 Task: Create new contact,   with mail id: 'EvelynWhite35@brooklynbotanic.org', first name: 'Evelyn', Last name: 'White', Job Title: Customer Service Representative, Phone number (305) 555-5678. Change life cycle stage to  'Lead' and lead status to 'New'. Add new company to the associated contact: www.fleetship.com
 . Logged in from softage.5@softage.net
Action: Mouse moved to (77, 62)
Screenshot: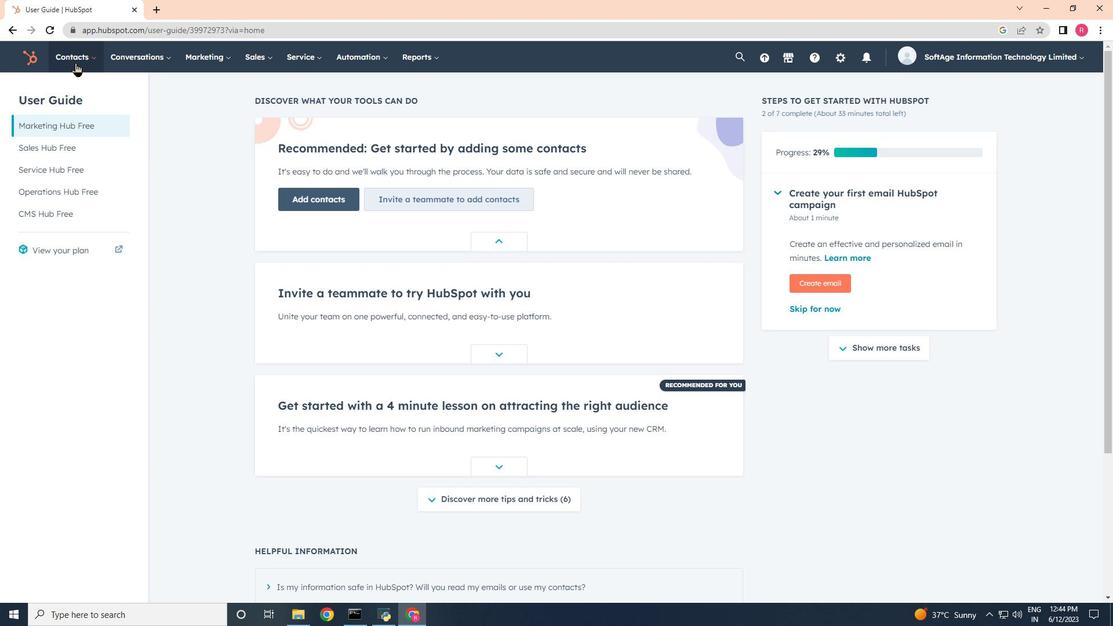 
Action: Mouse pressed left at (77, 62)
Screenshot: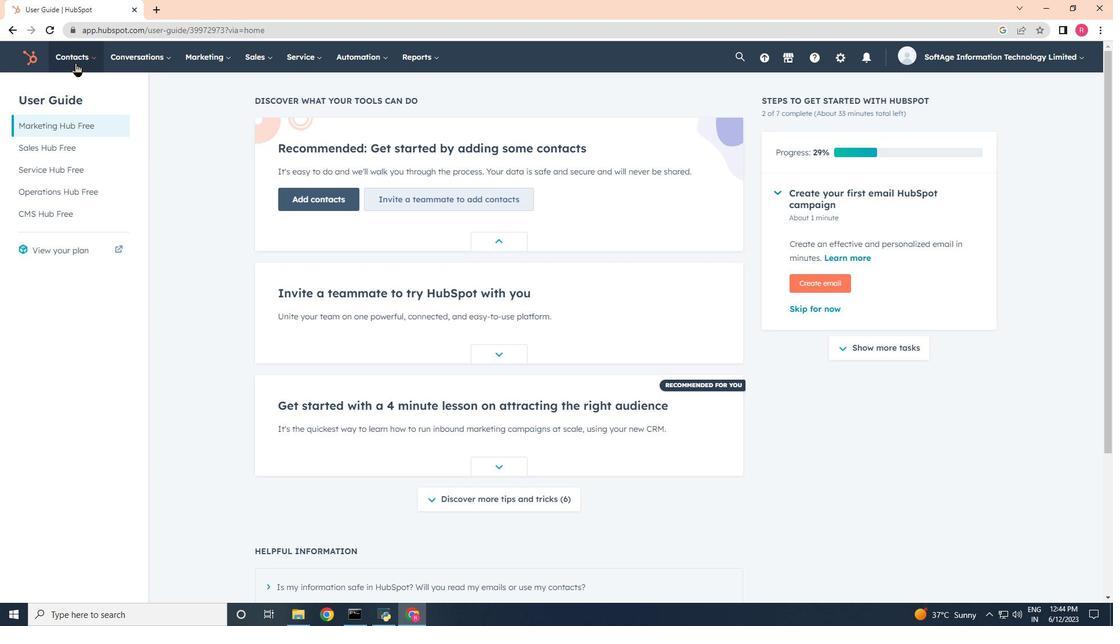 
Action: Mouse moved to (117, 96)
Screenshot: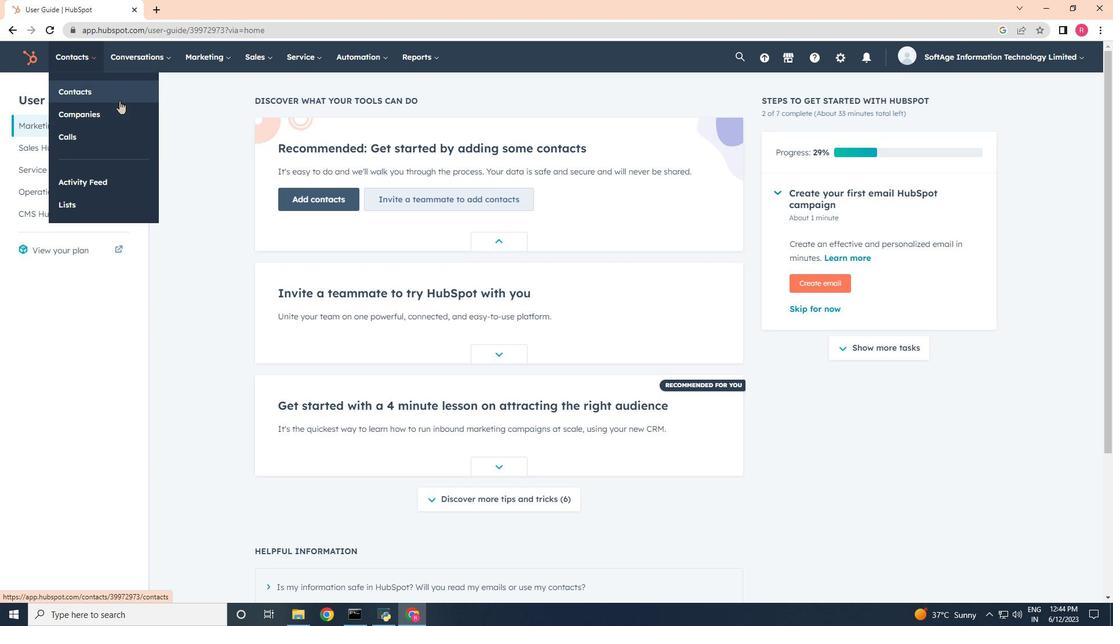 
Action: Mouse pressed left at (117, 96)
Screenshot: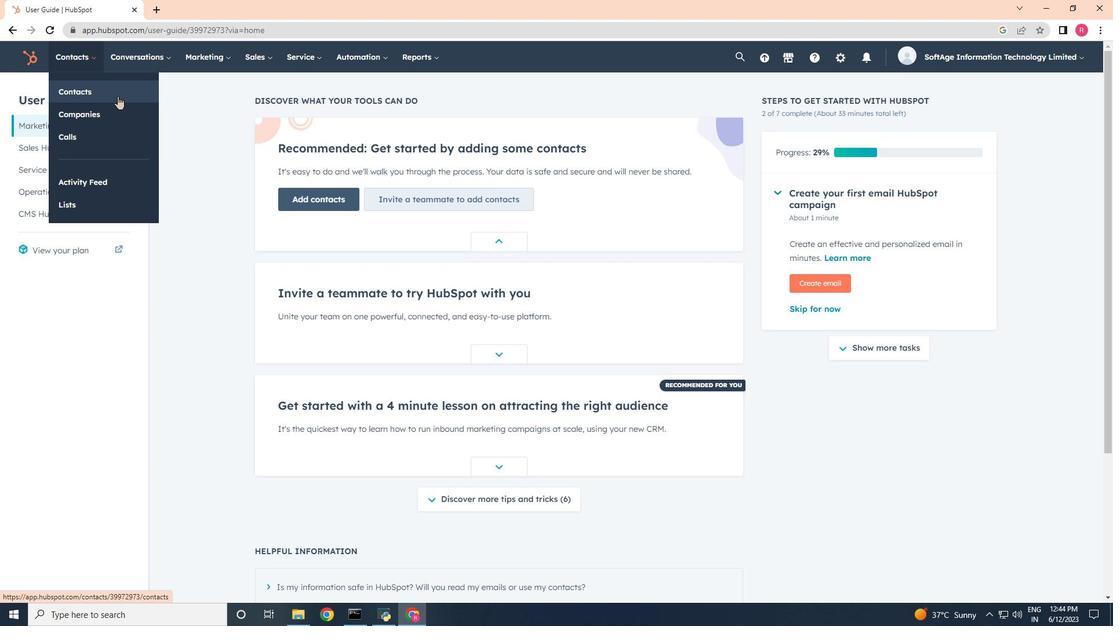 
Action: Mouse moved to (1050, 101)
Screenshot: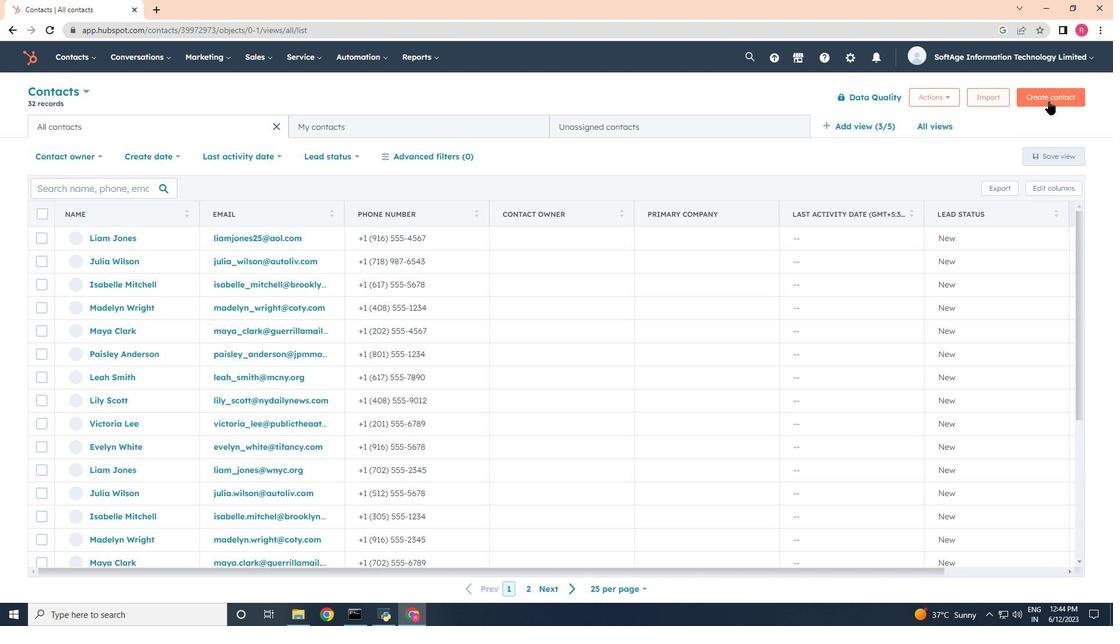 
Action: Mouse pressed left at (1050, 101)
Screenshot: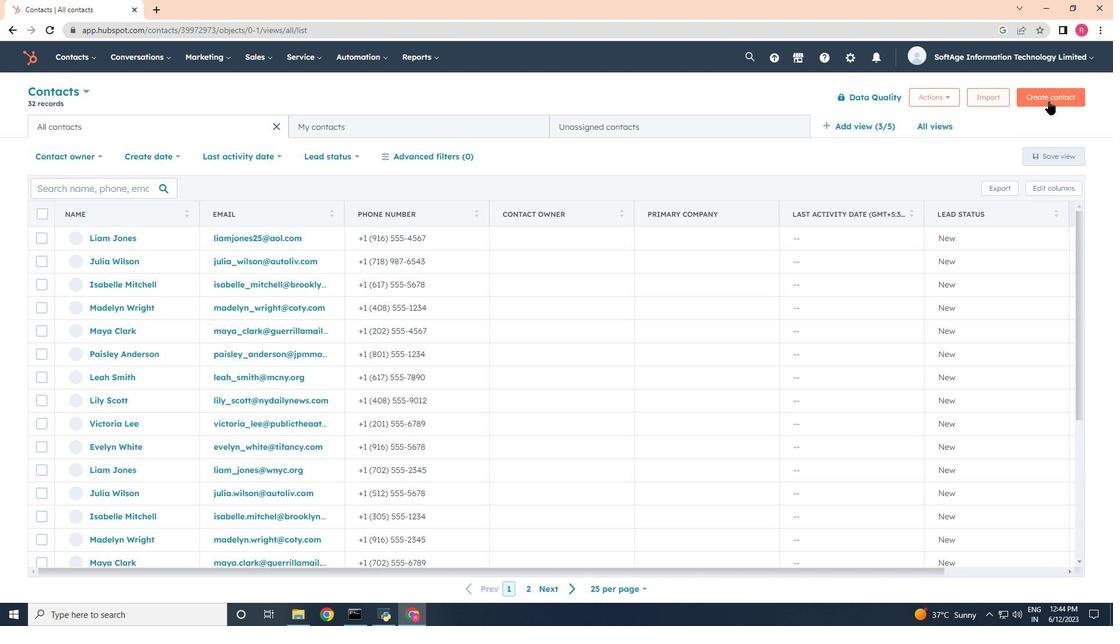 
Action: Mouse moved to (811, 156)
Screenshot: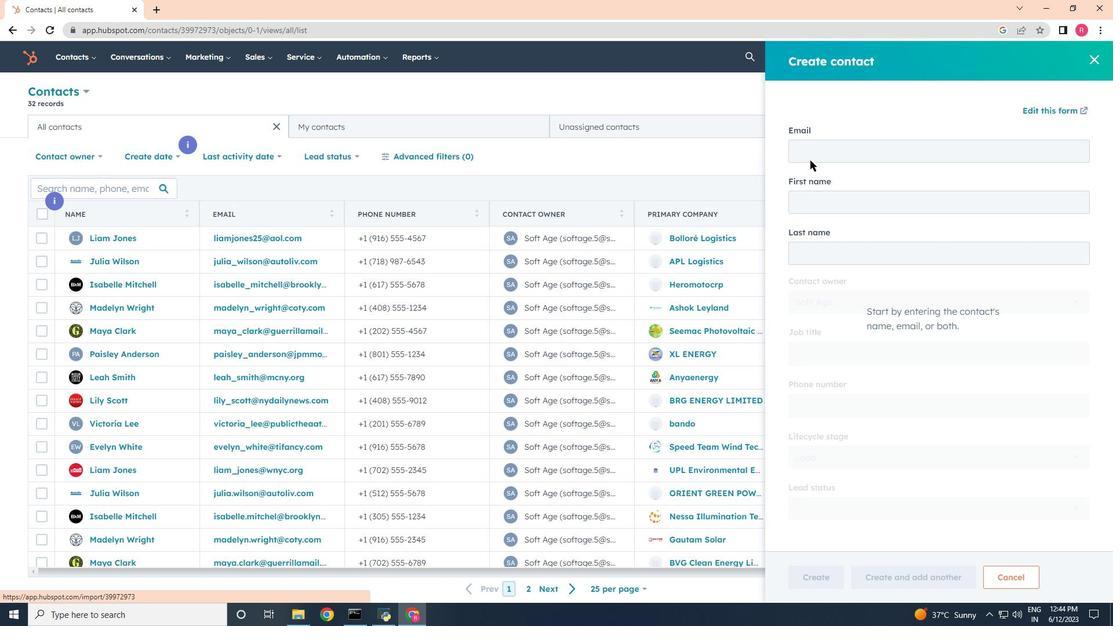 
Action: Mouse pressed left at (811, 156)
Screenshot: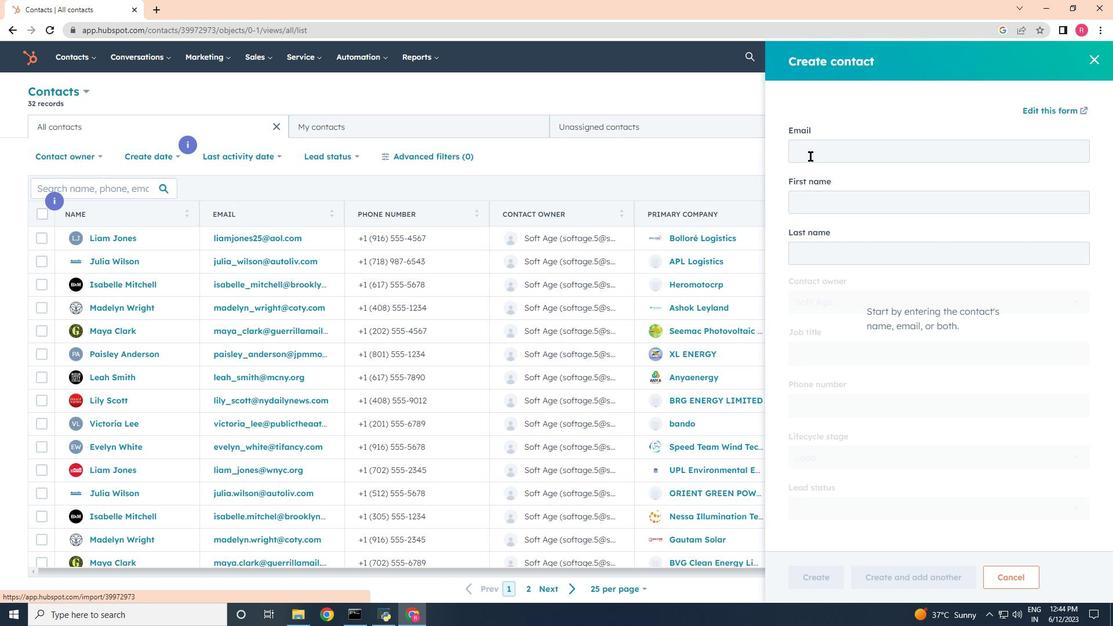 
Action: Key pressed <Key.shift><Key.shift><Key.shift>Evelyn<Key.shift><Key.shift><Key.shift><Key.shift><Key.shift><Key.shift><Key.shift>White35<Key.shift>@brool<Key.backspace>klynbotanic.org
Screenshot: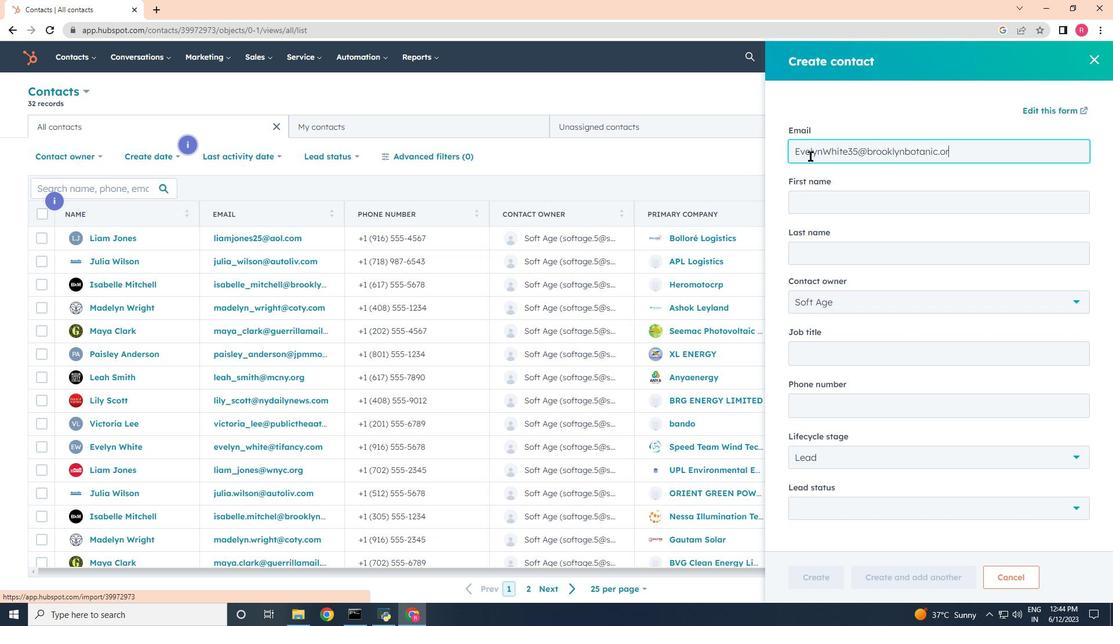 
Action: Mouse moved to (817, 204)
Screenshot: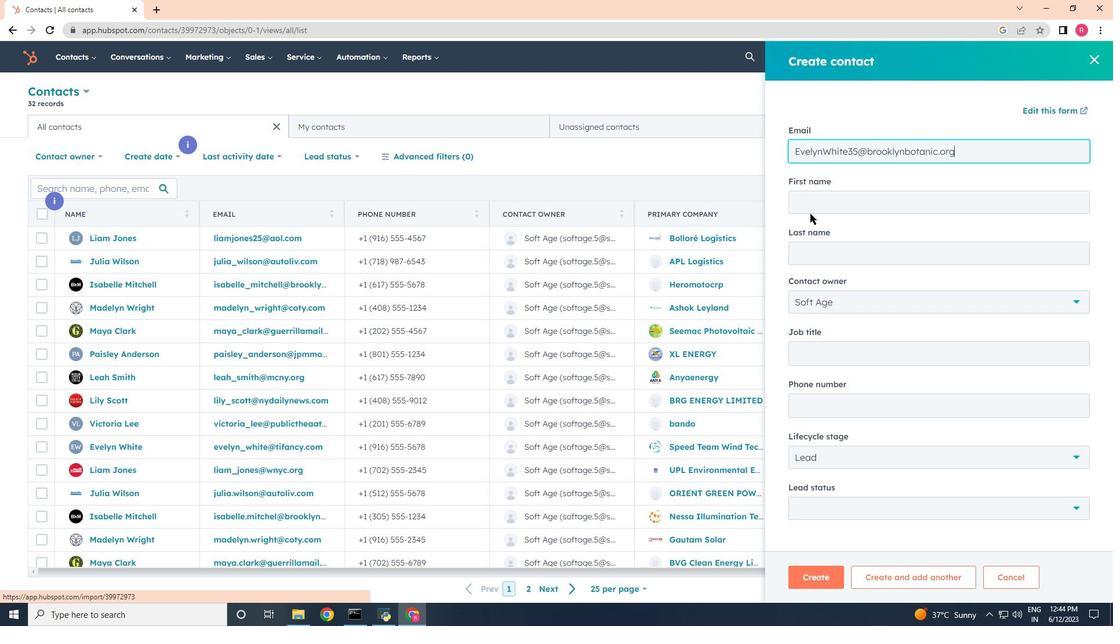 
Action: Mouse pressed left at (817, 204)
Screenshot: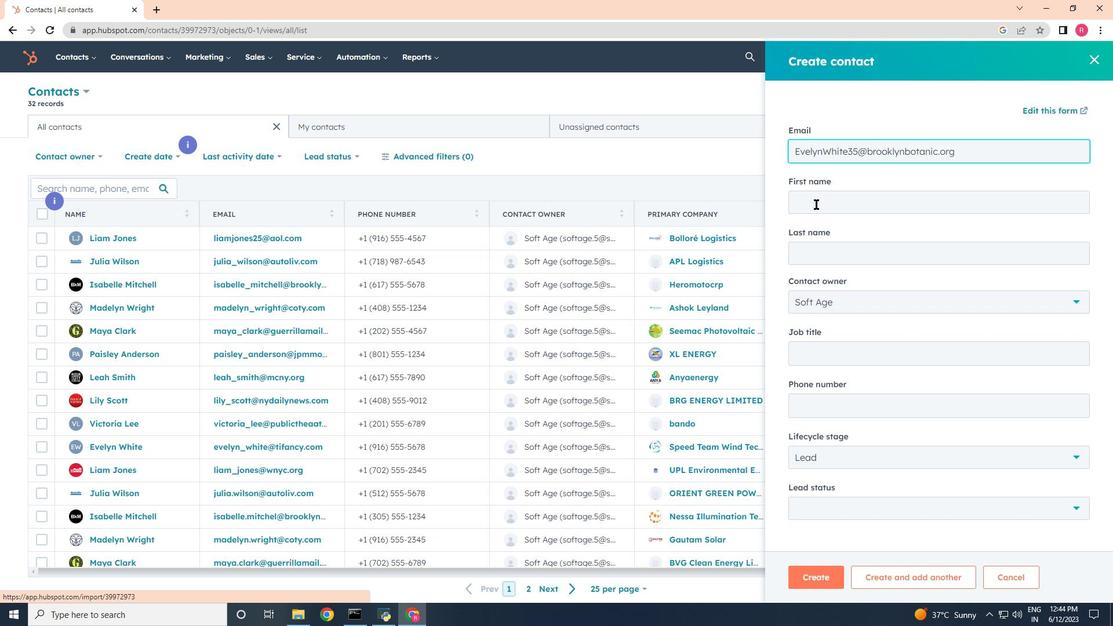 
Action: Key pressed <Key.shift>Evr<Key.backspace>elyn<Key.tab><Key.shift>White<Key.tab><Key.tab><Key.shift>Customer<Key.space><Key.shift>Service
Screenshot: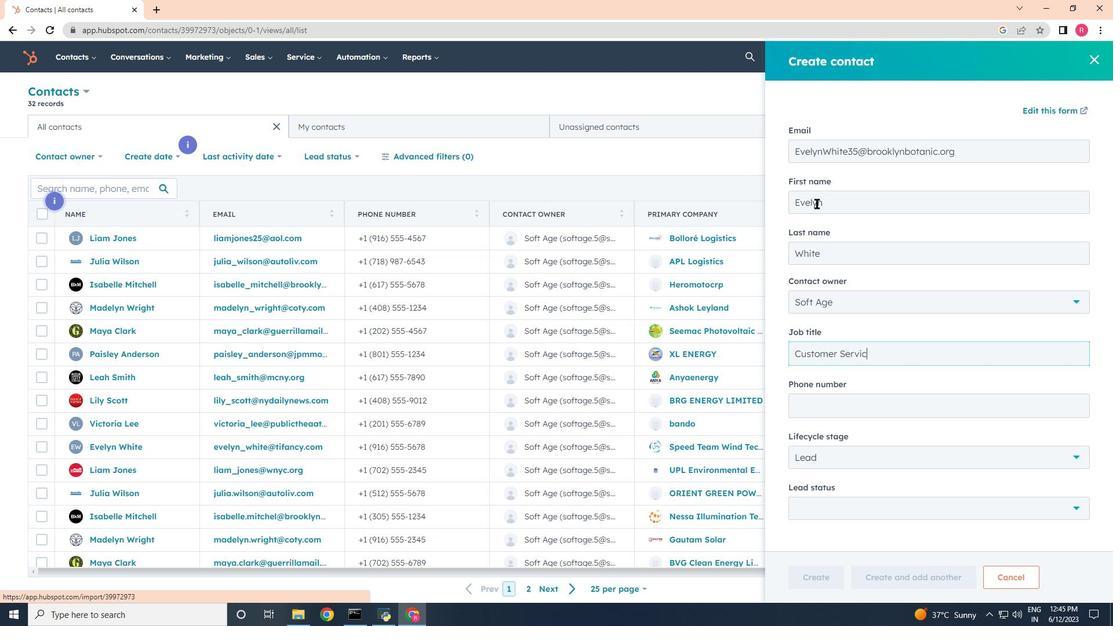 
Action: Mouse moved to (881, 407)
Screenshot: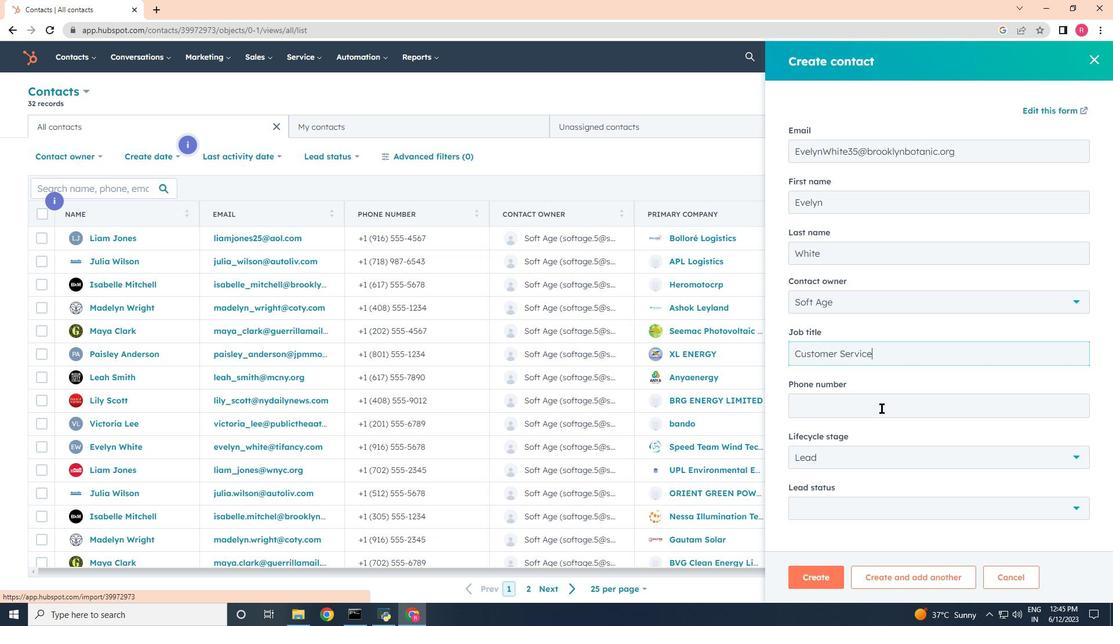 
Action: Mouse pressed left at (881, 407)
Screenshot: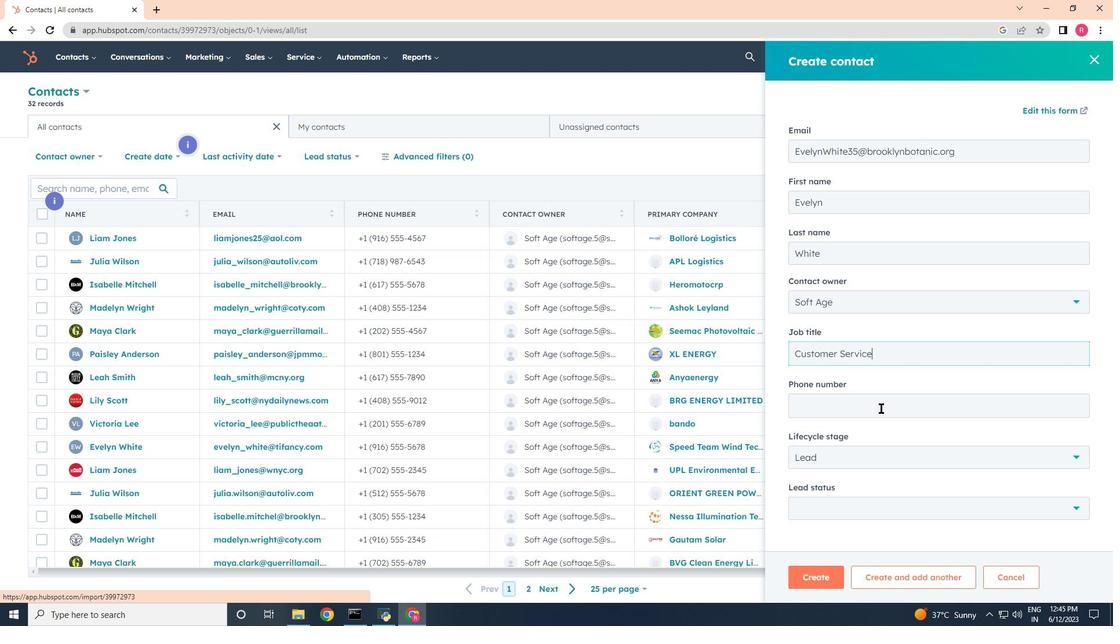 
Action: Key pressed 3055555678
Screenshot: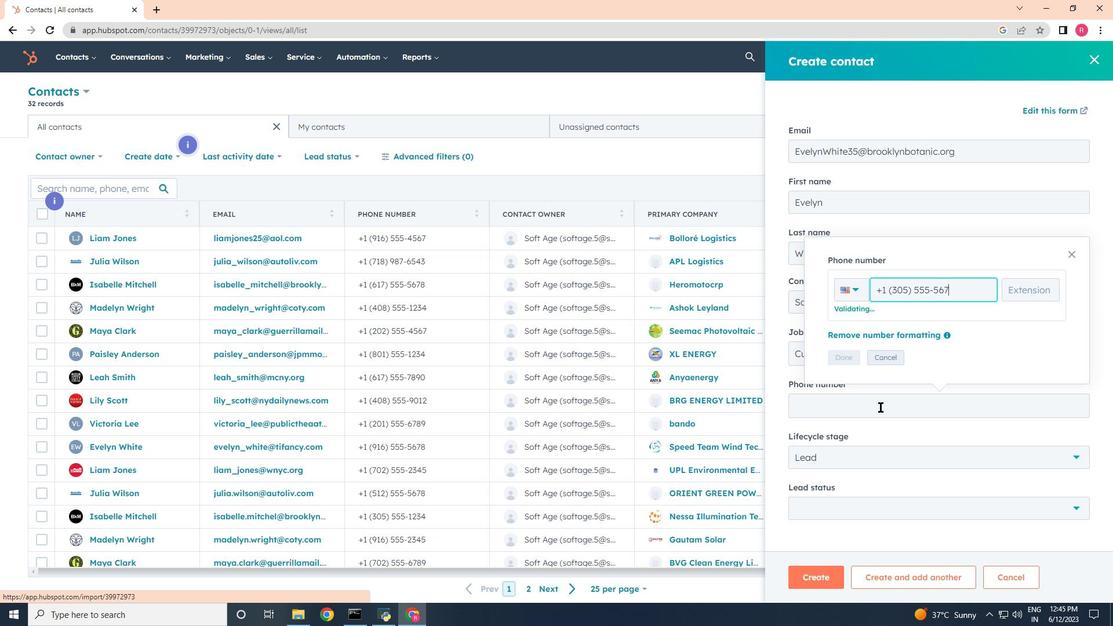 
Action: Mouse moved to (837, 366)
Screenshot: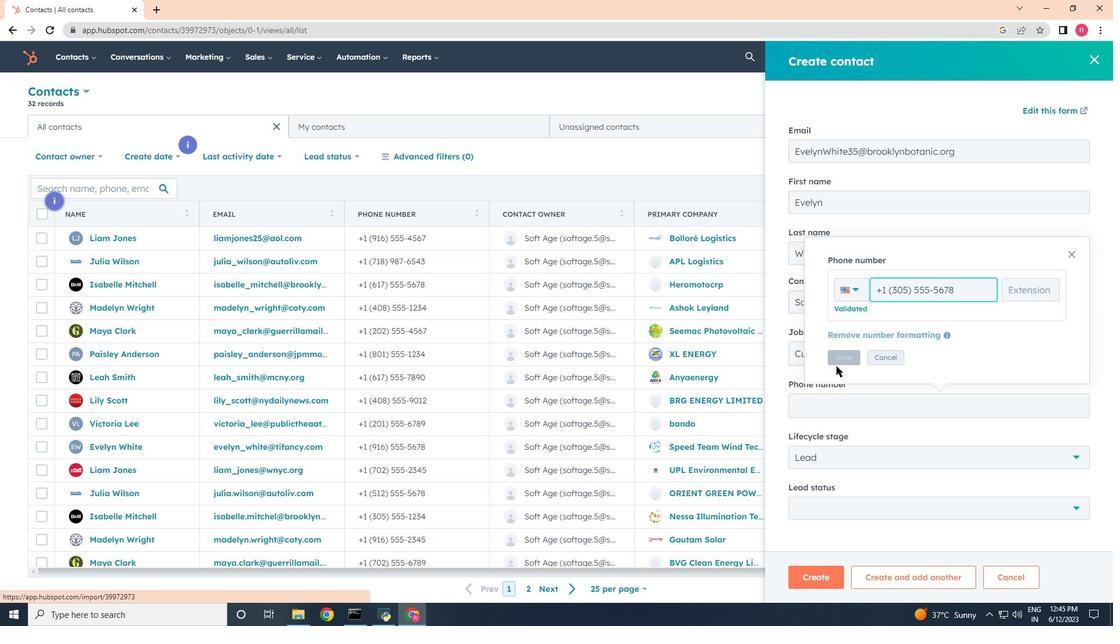 
Action: Mouse pressed left at (837, 366)
Screenshot: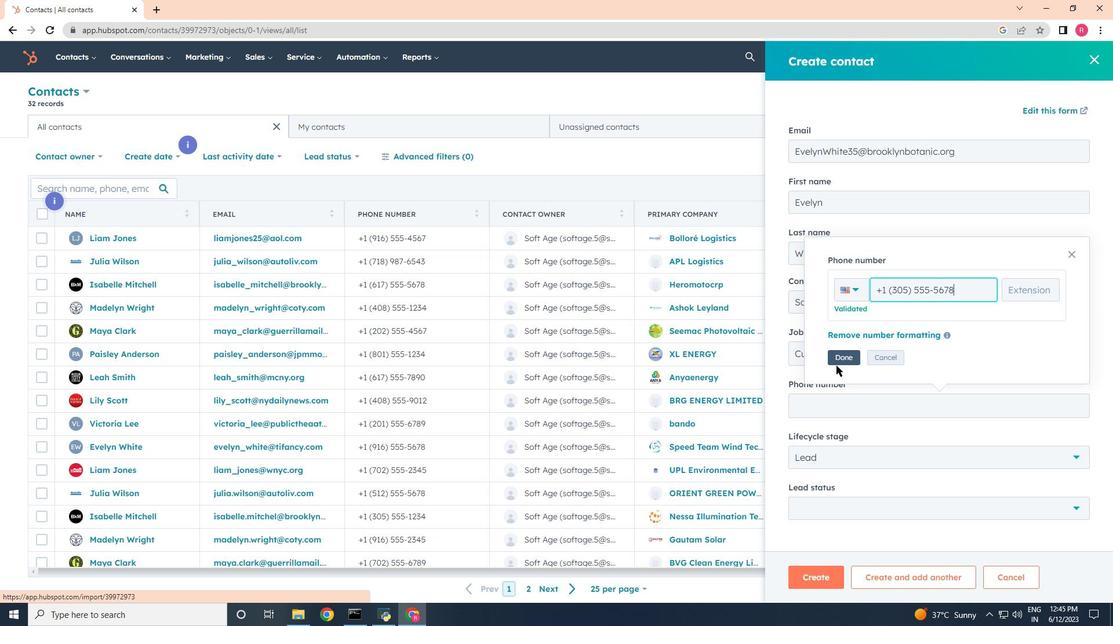 
Action: Mouse moved to (845, 359)
Screenshot: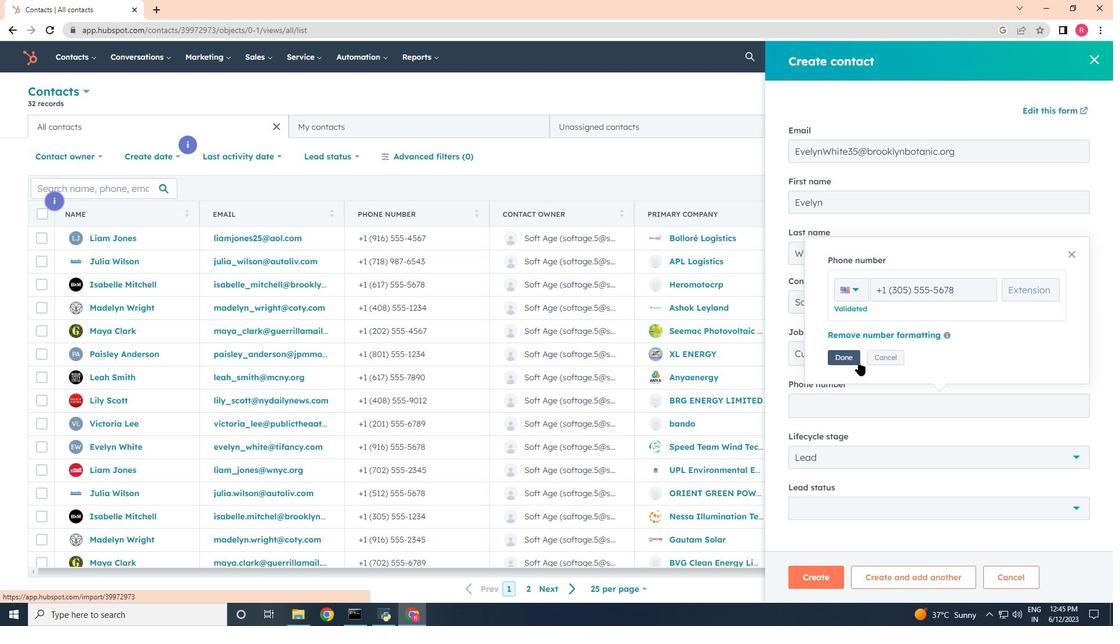 
Action: Mouse pressed left at (845, 359)
Screenshot: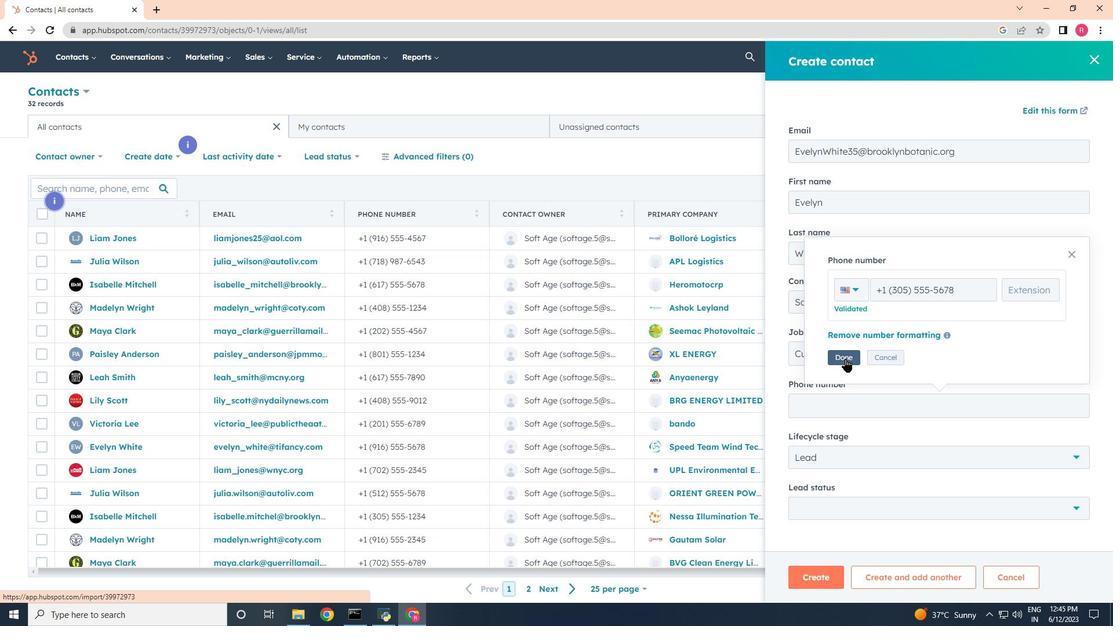 
Action: Mouse moved to (836, 458)
Screenshot: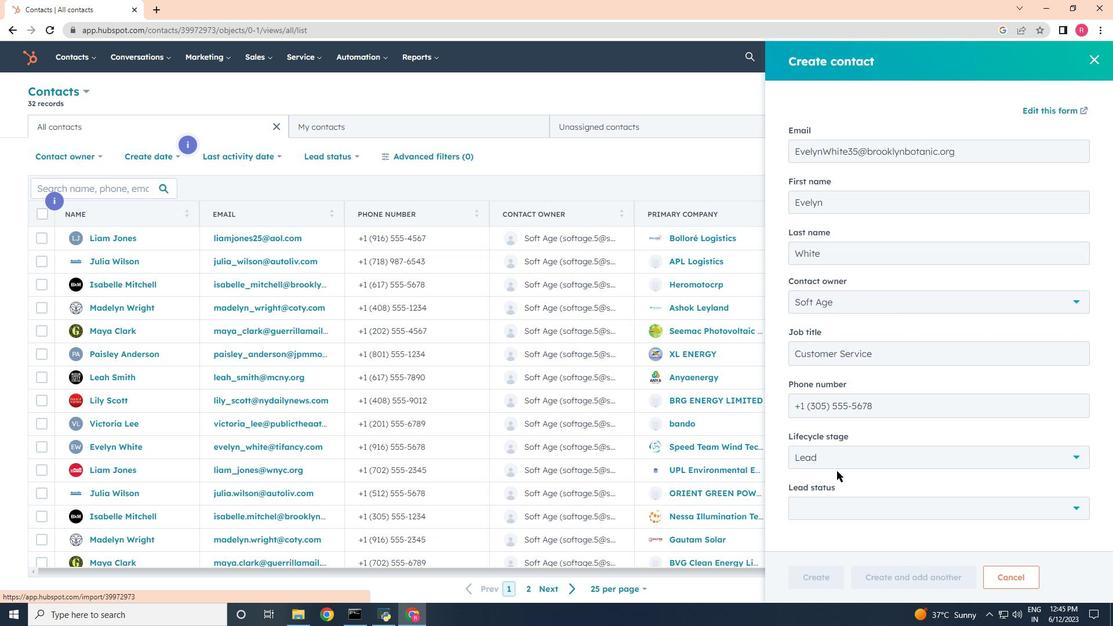 
Action: Mouse pressed left at (836, 458)
Screenshot: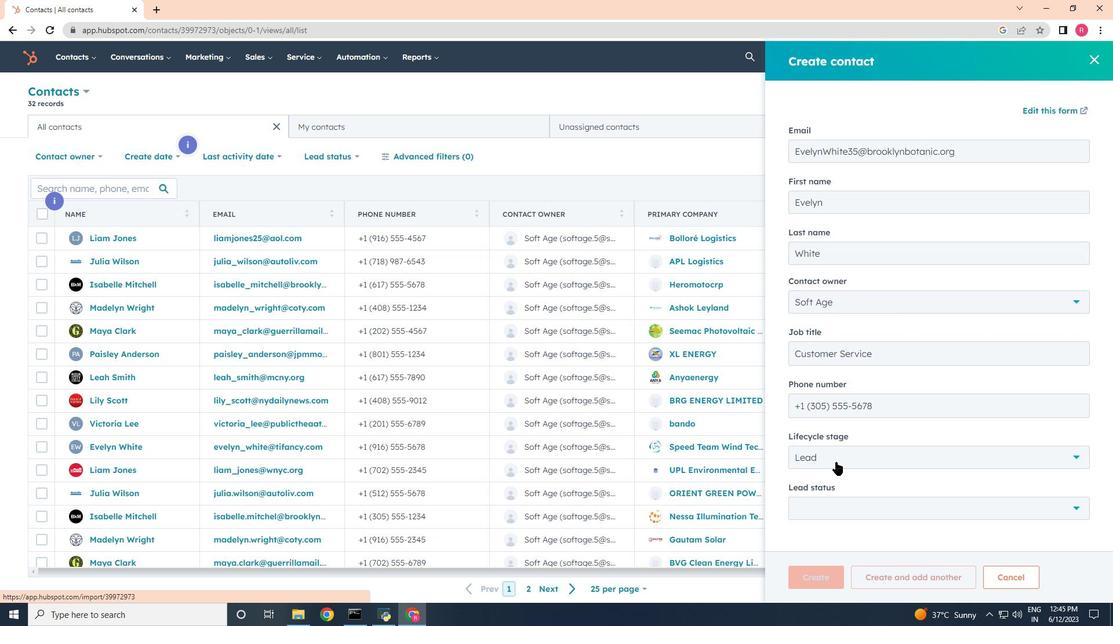 
Action: Mouse moved to (822, 352)
Screenshot: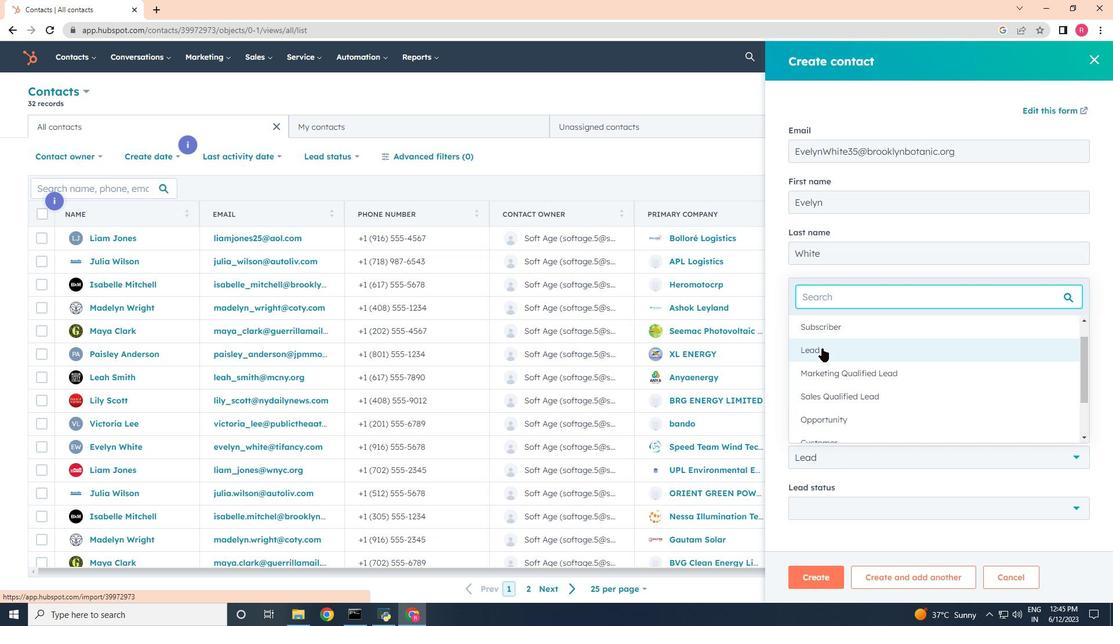 
Action: Mouse pressed left at (822, 352)
Screenshot: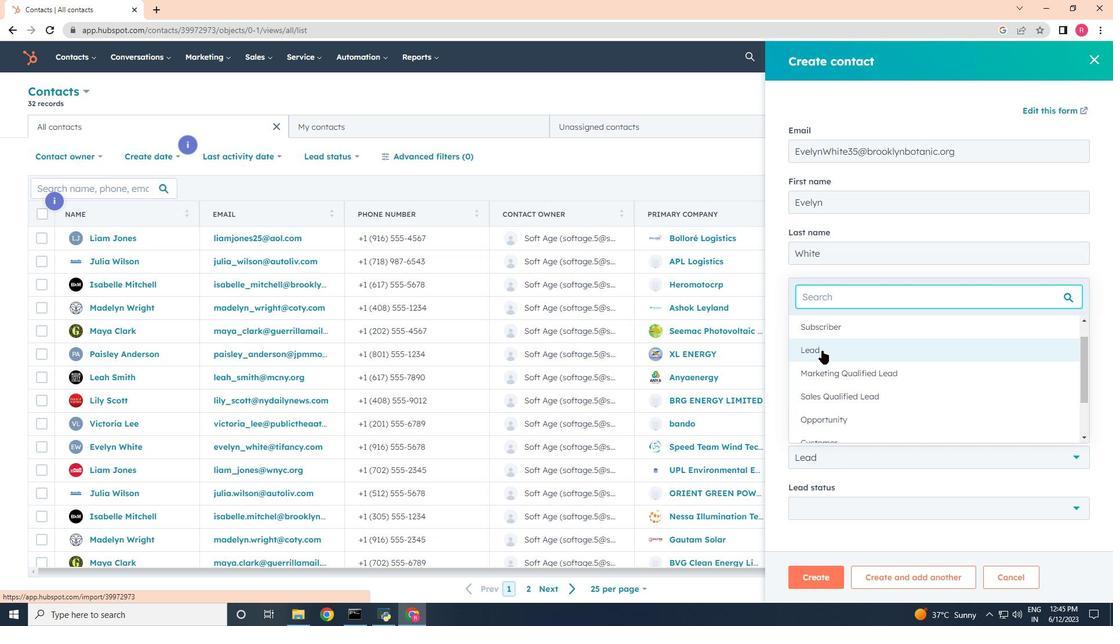 
Action: Mouse moved to (833, 515)
Screenshot: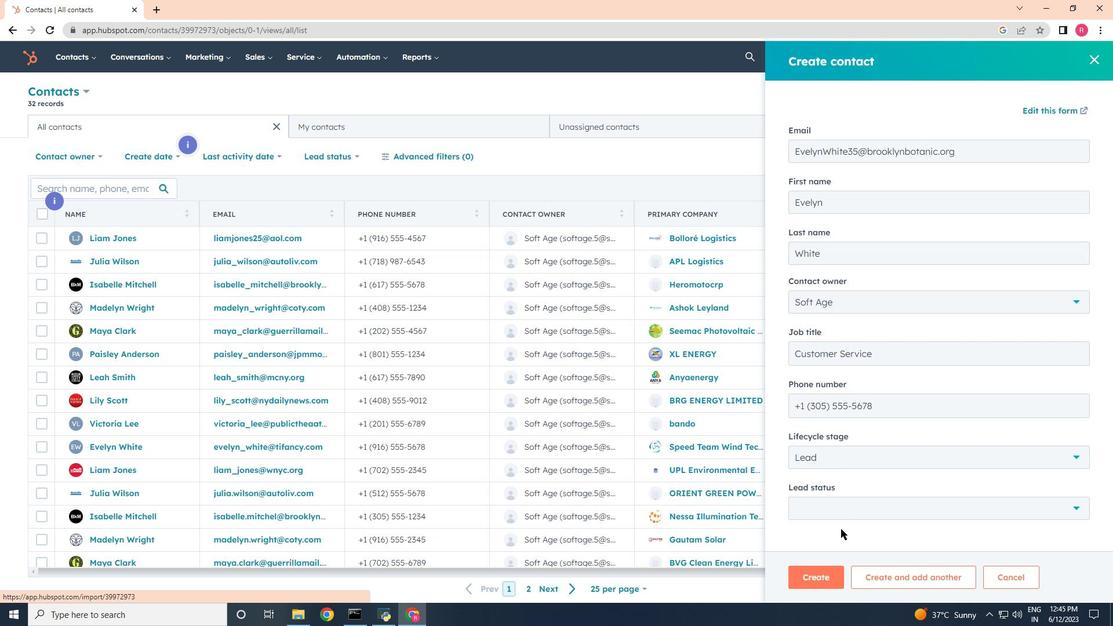 
Action: Mouse pressed left at (833, 515)
Screenshot: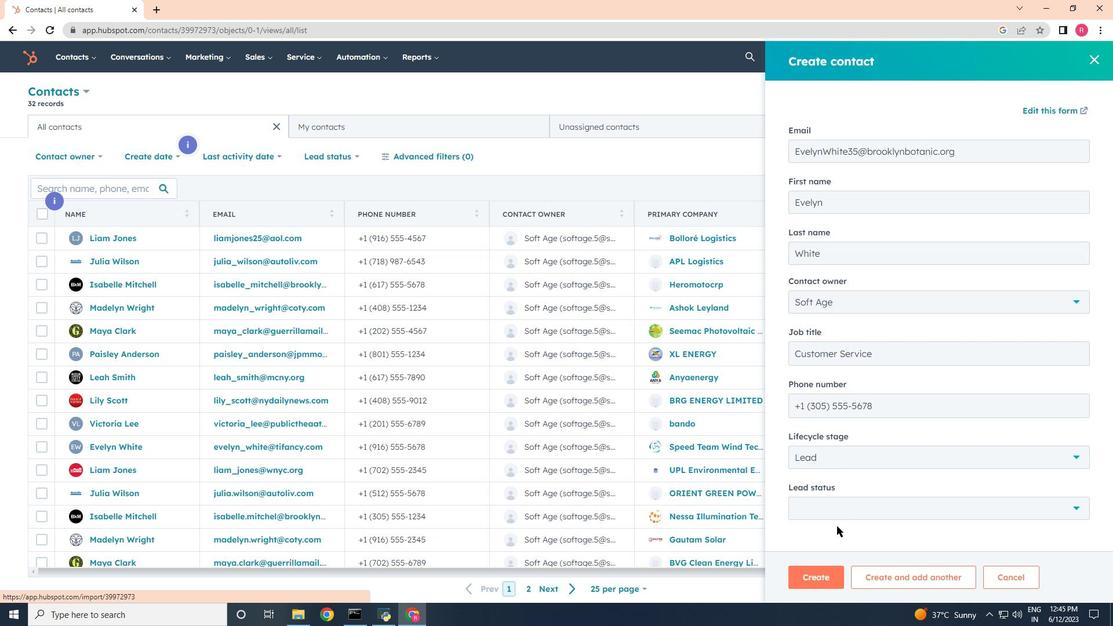 
Action: Mouse moved to (819, 404)
Screenshot: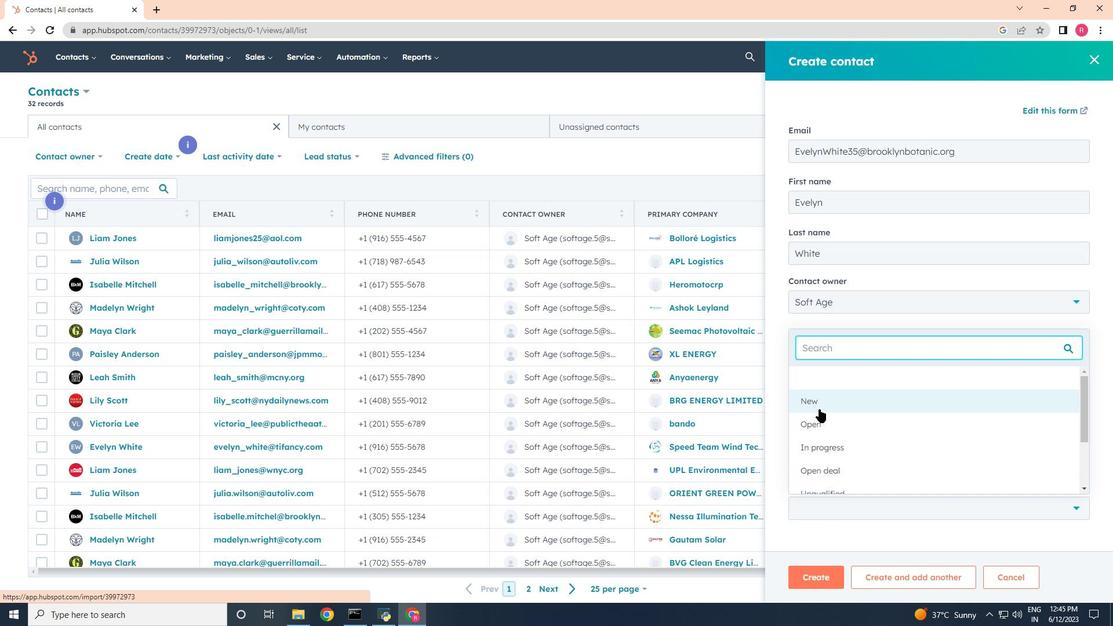 
Action: Mouse pressed left at (819, 404)
Screenshot: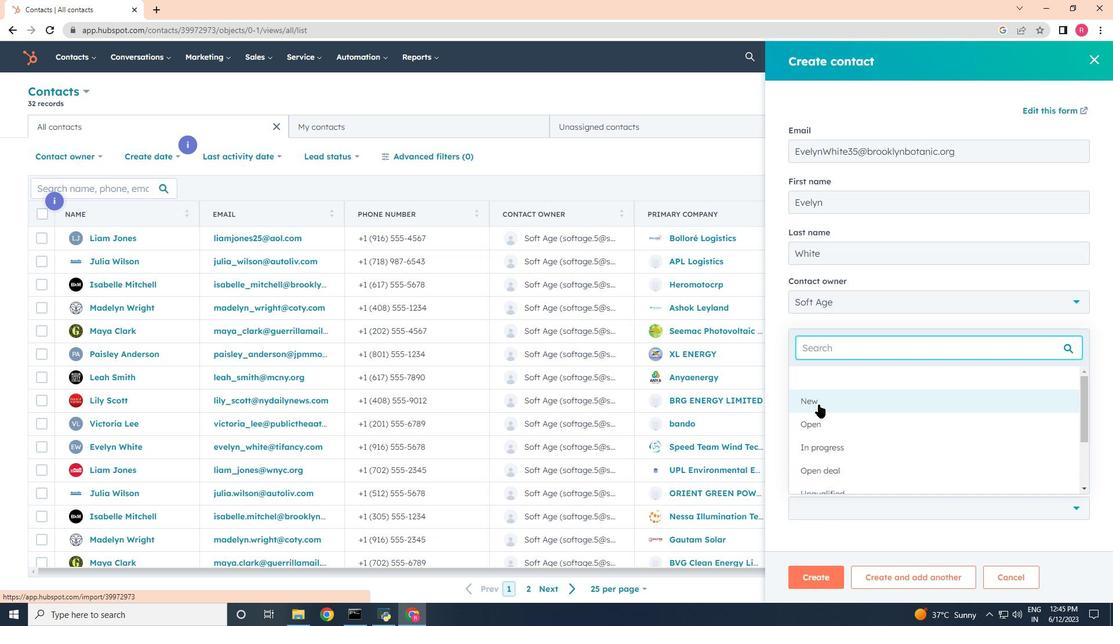 
Action: Mouse moved to (819, 578)
Screenshot: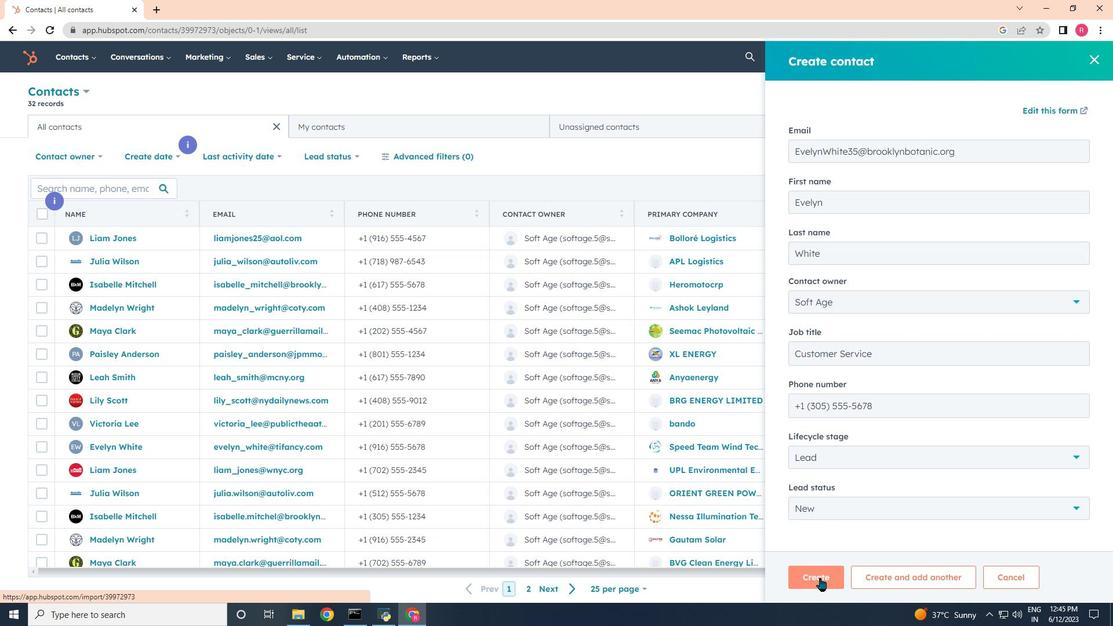 
Action: Mouse pressed left at (819, 578)
Screenshot: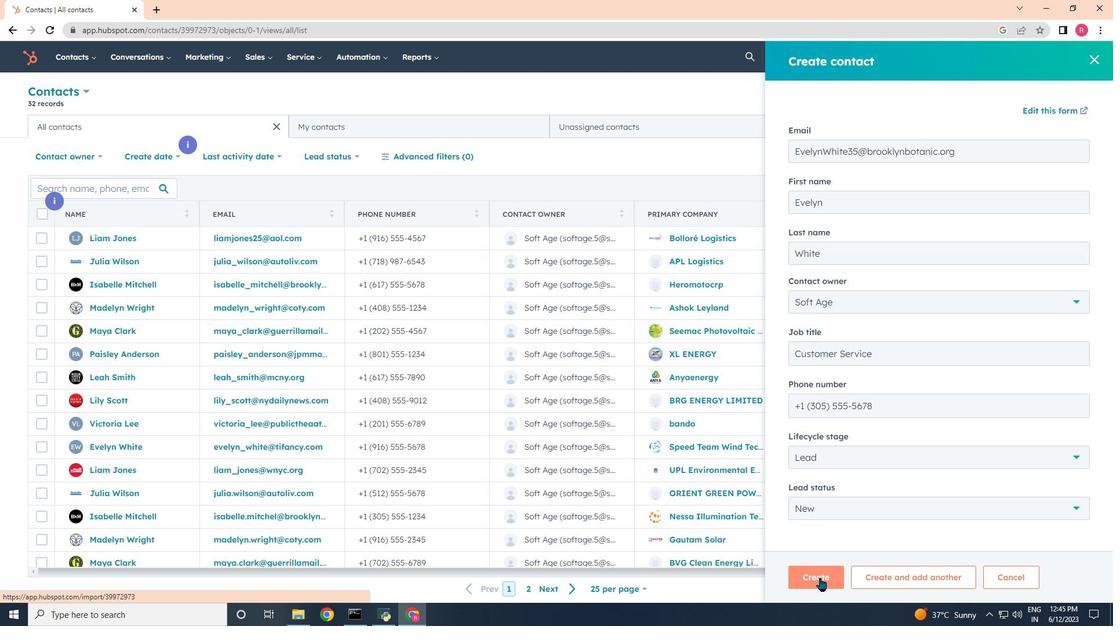 
Action: Mouse moved to (773, 377)
Screenshot: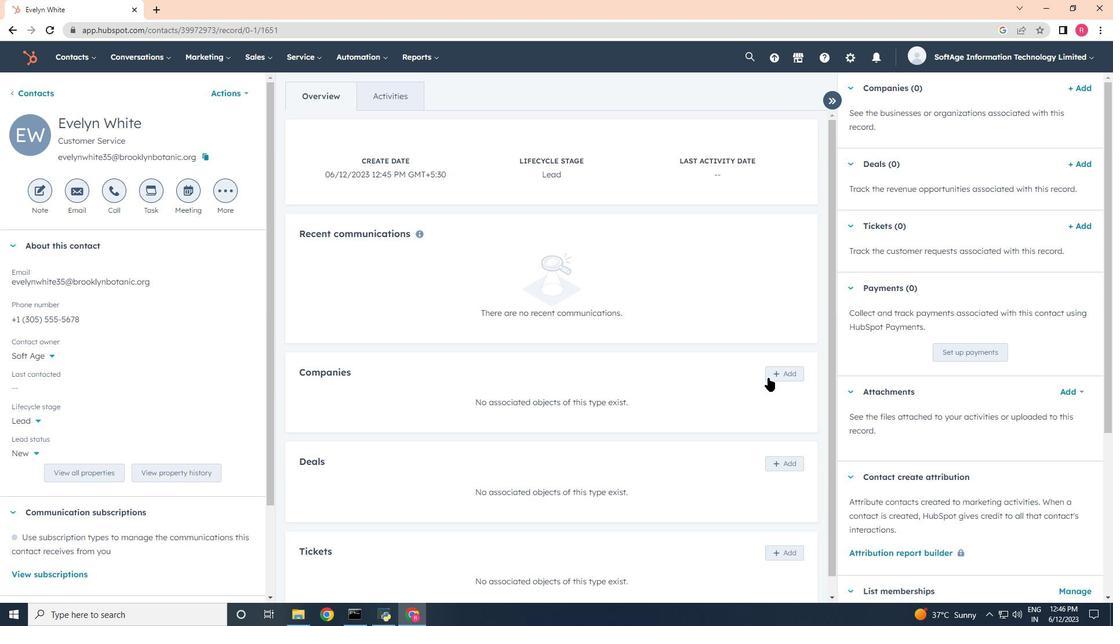 
Action: Mouse pressed left at (773, 377)
Screenshot: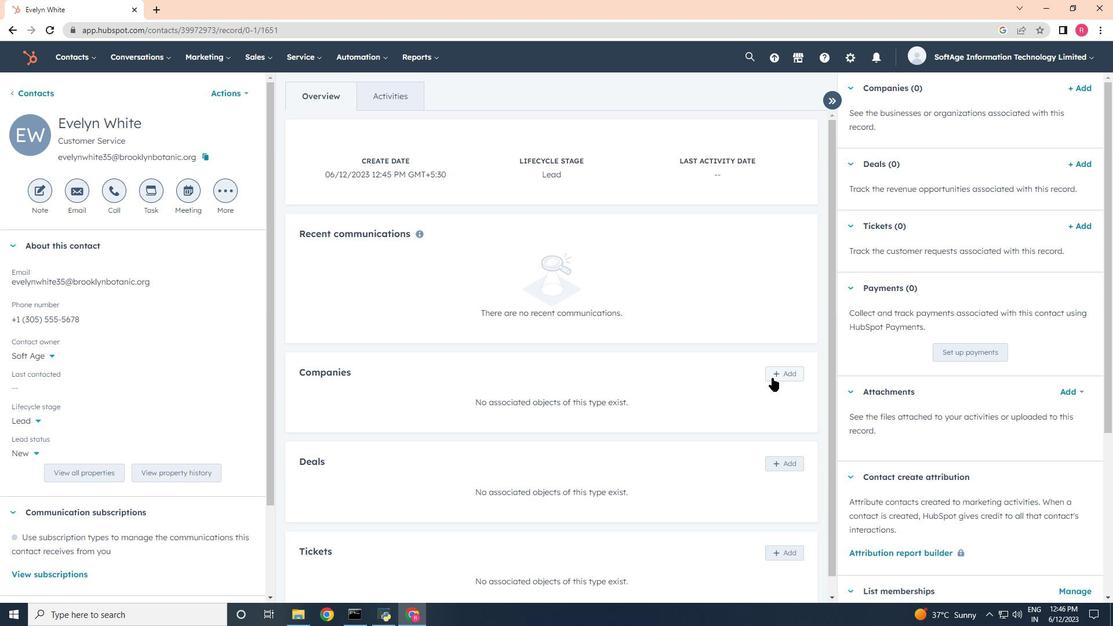 
Action: Mouse moved to (864, 118)
Screenshot: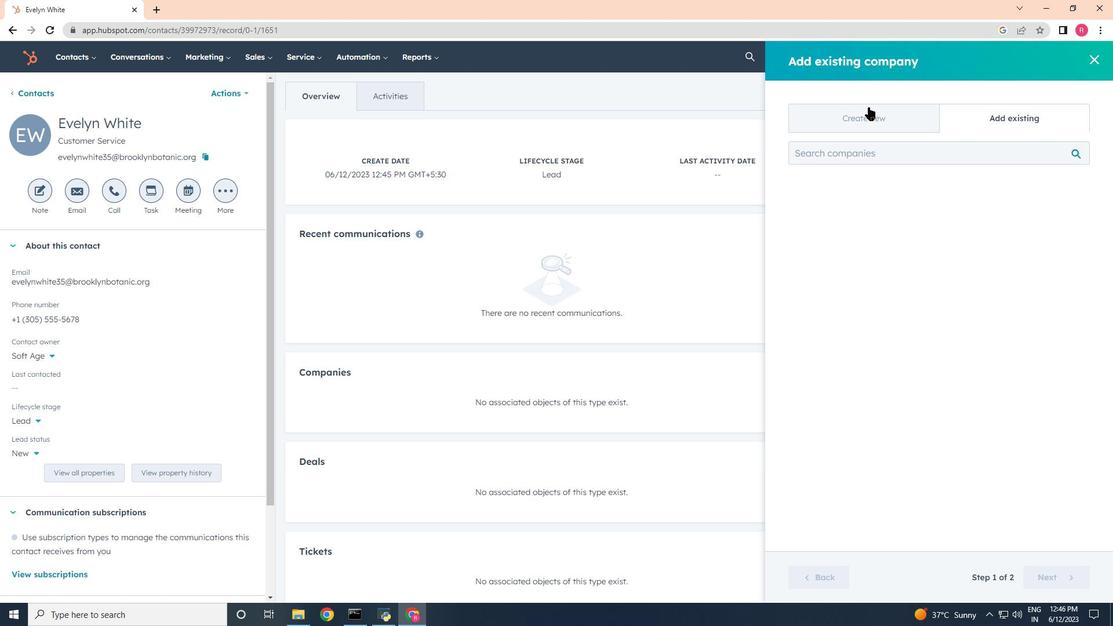 
Action: Mouse pressed left at (864, 118)
Screenshot: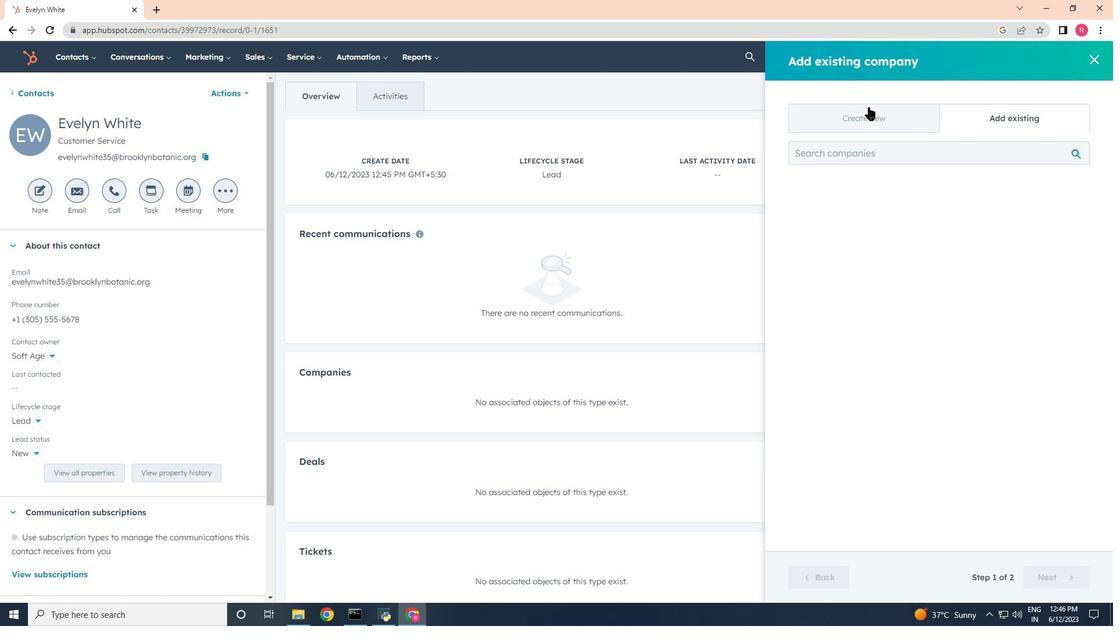 
Action: Mouse moved to (864, 187)
Screenshot: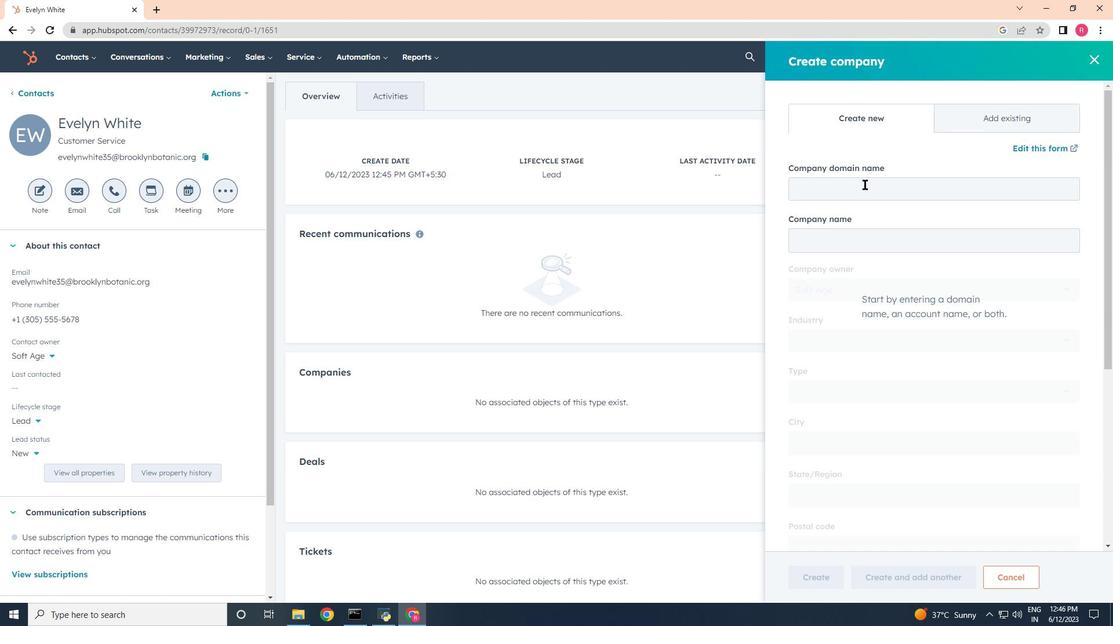 
Action: Mouse pressed left at (864, 187)
Screenshot: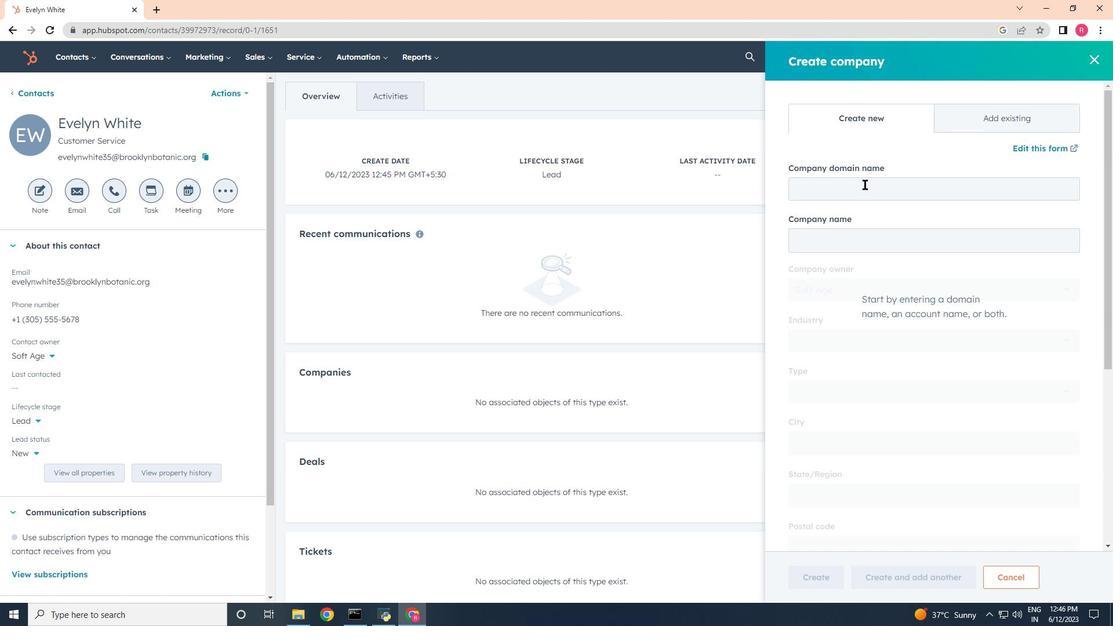 
Action: Mouse moved to (866, 200)
Screenshot: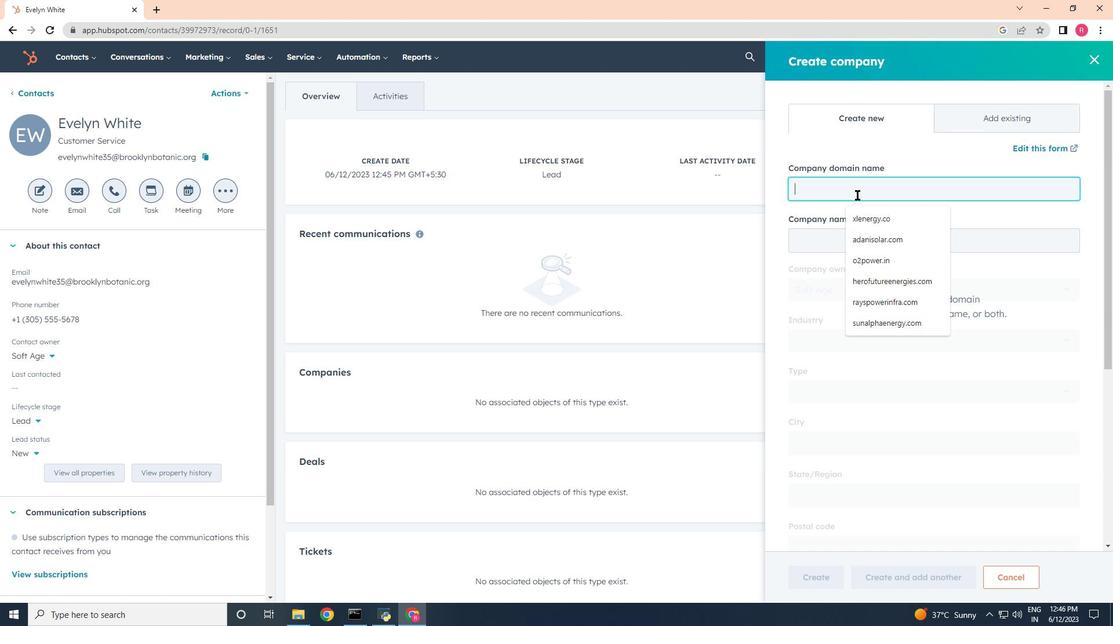 
Action: Key pressed <Key.shift><Key.shift><Key.shift><Key.shift>WWW.flee
Screenshot: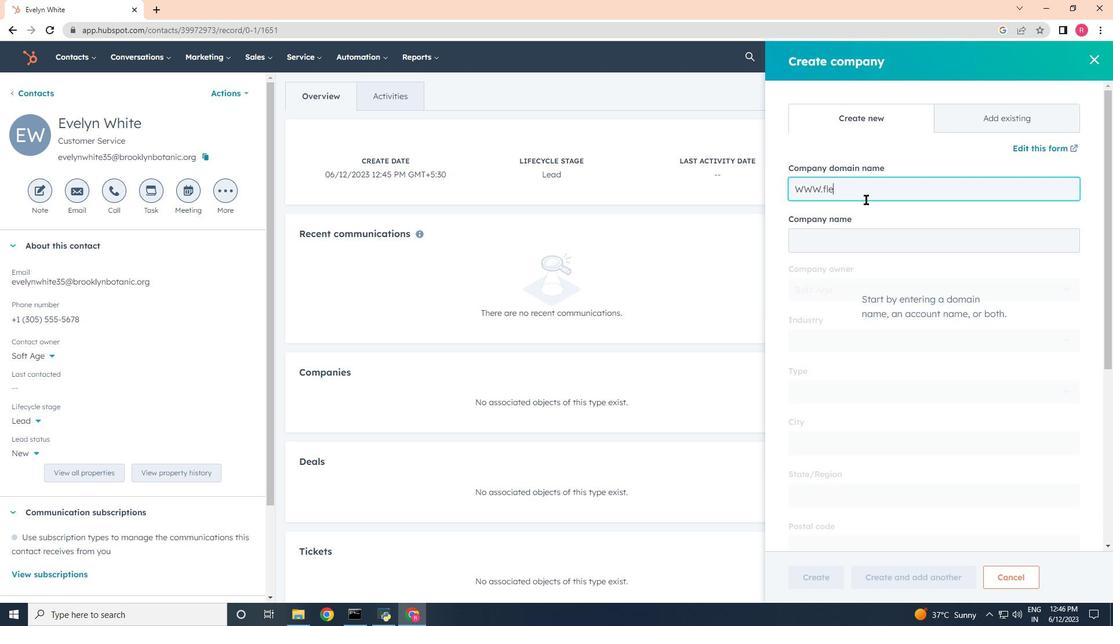 
Action: Mouse moved to (875, 205)
Screenshot: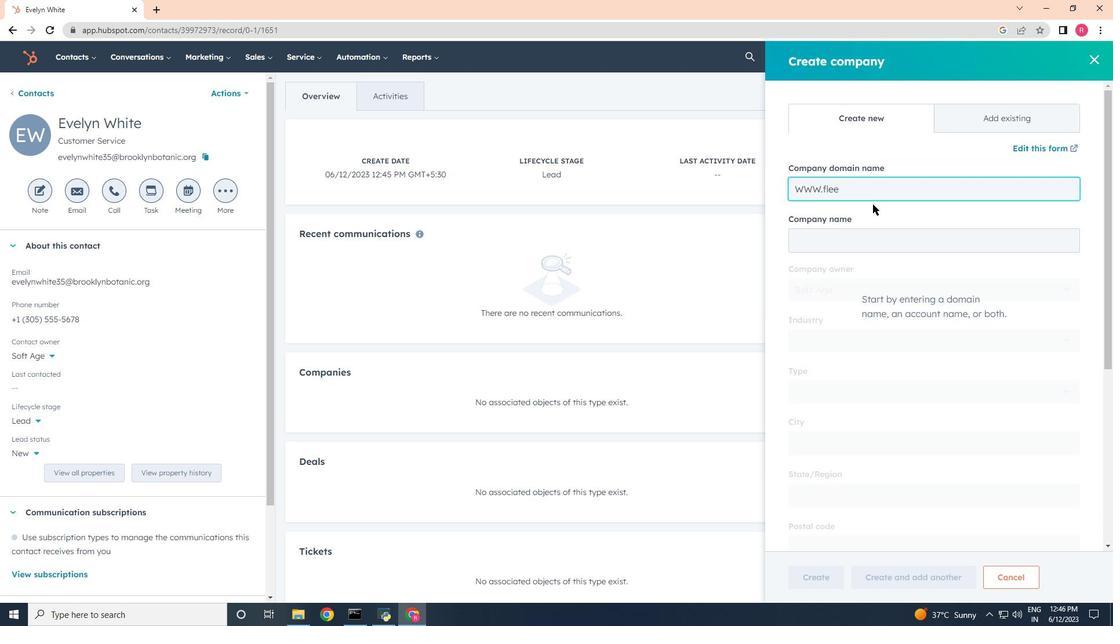 
Action: Key pressed t
Screenshot: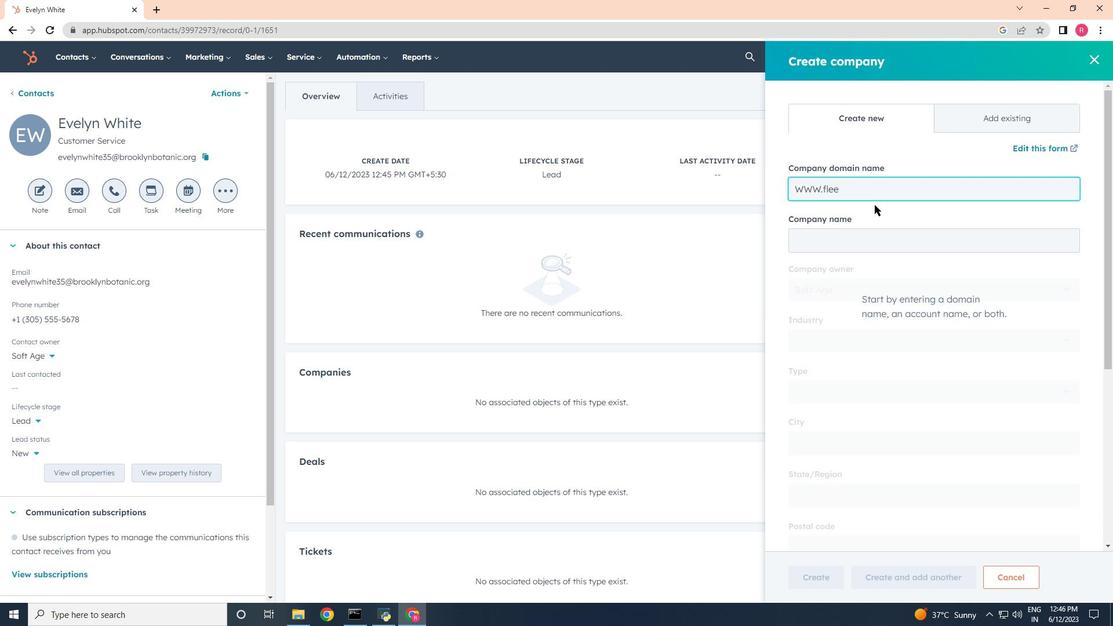 
Action: Mouse moved to (875, 205)
Screenshot: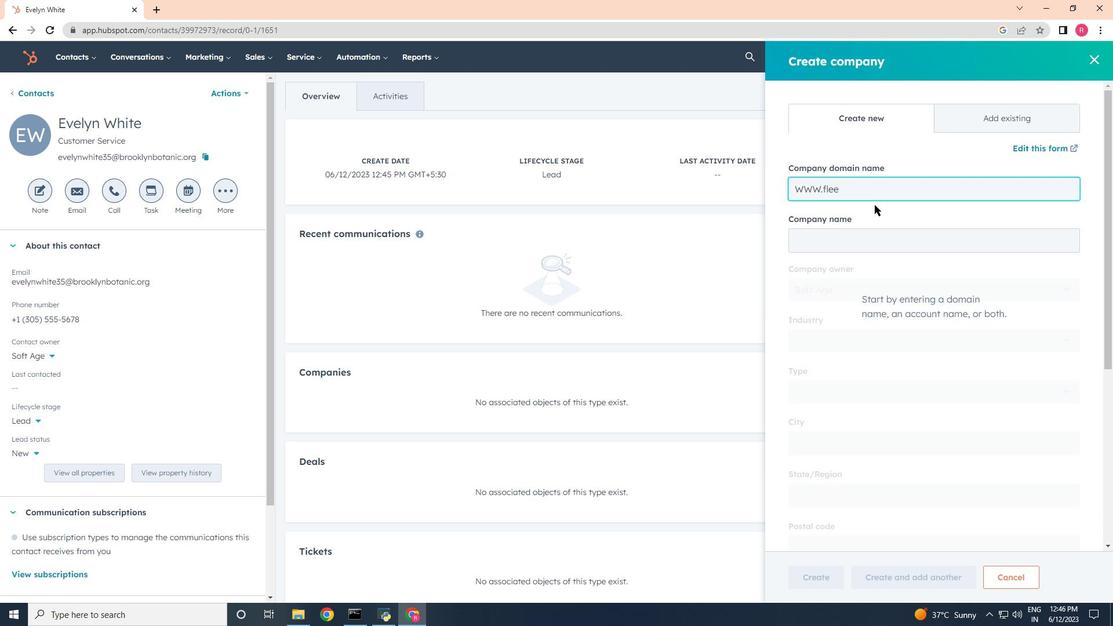 
Action: Key pressed ship.com
Screenshot: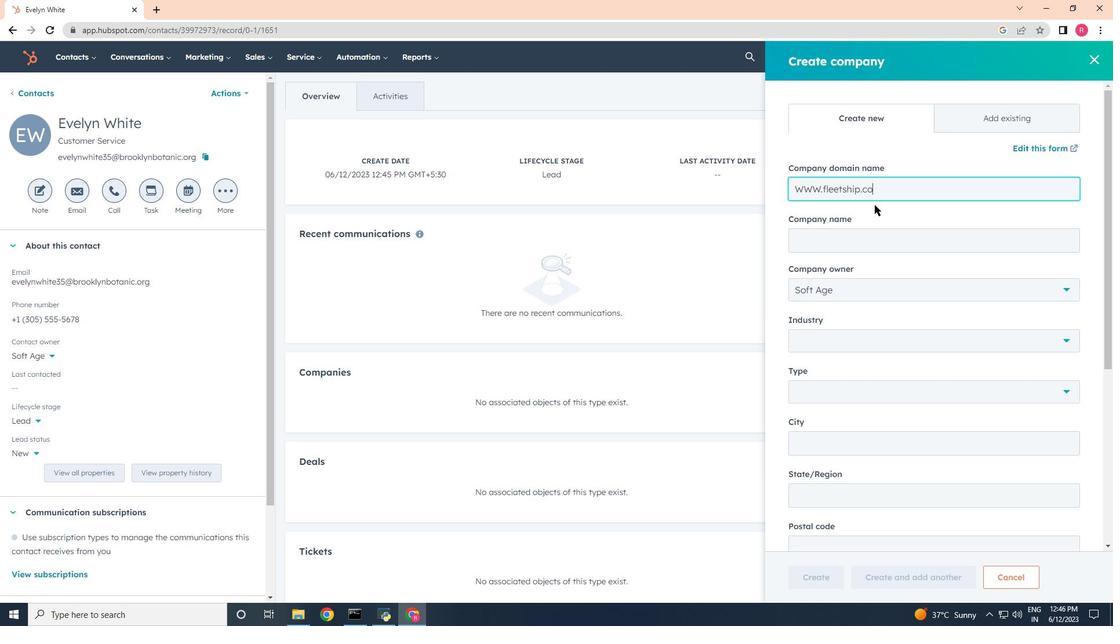 
Action: Mouse moved to (893, 489)
Screenshot: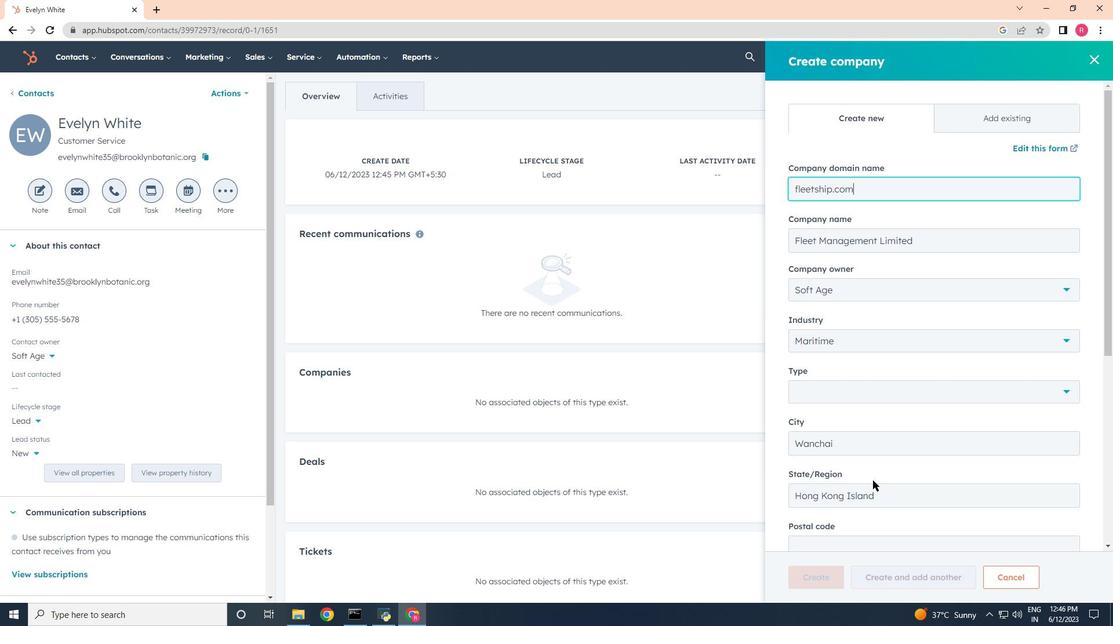 
Action: Mouse scrolled (893, 488) with delta (0, 0)
Screenshot: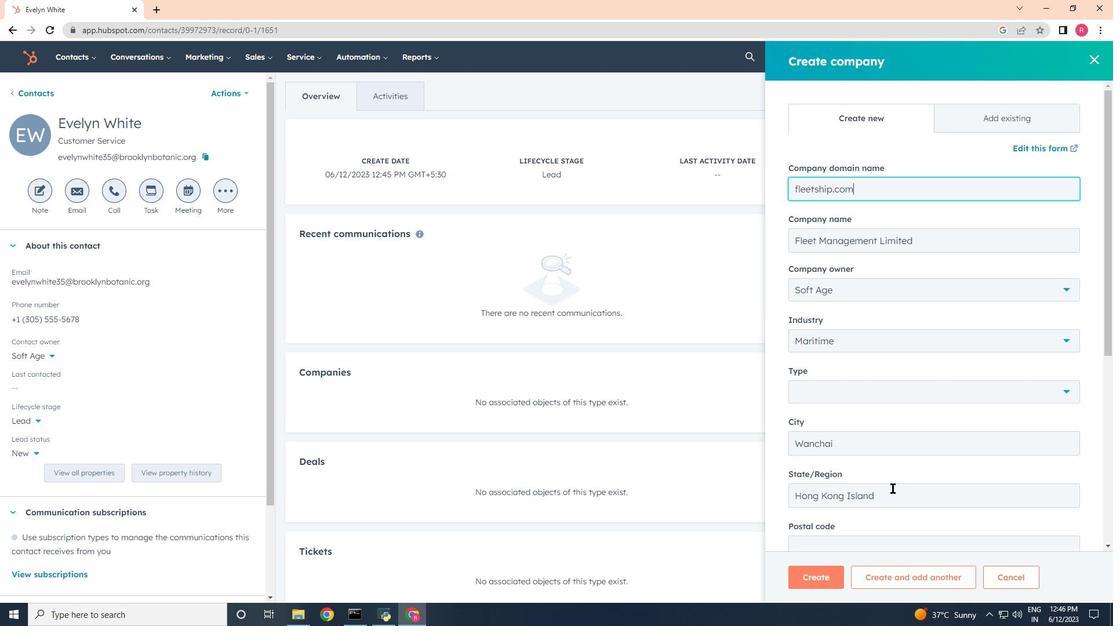 
Action: Mouse scrolled (893, 488) with delta (0, 0)
Screenshot: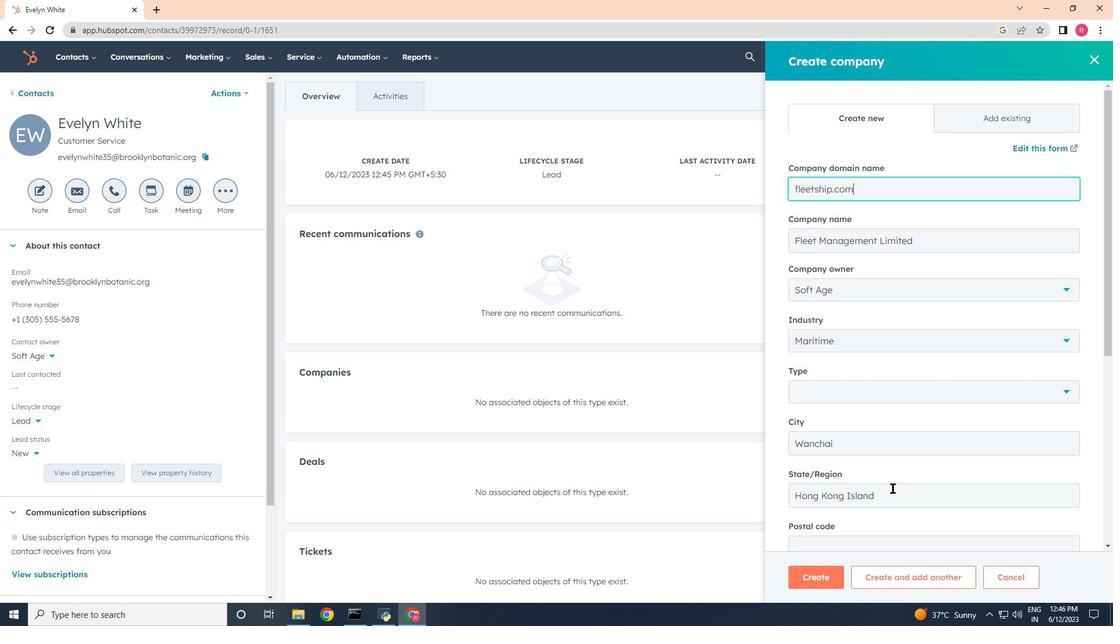
Action: Mouse scrolled (893, 488) with delta (0, 0)
Screenshot: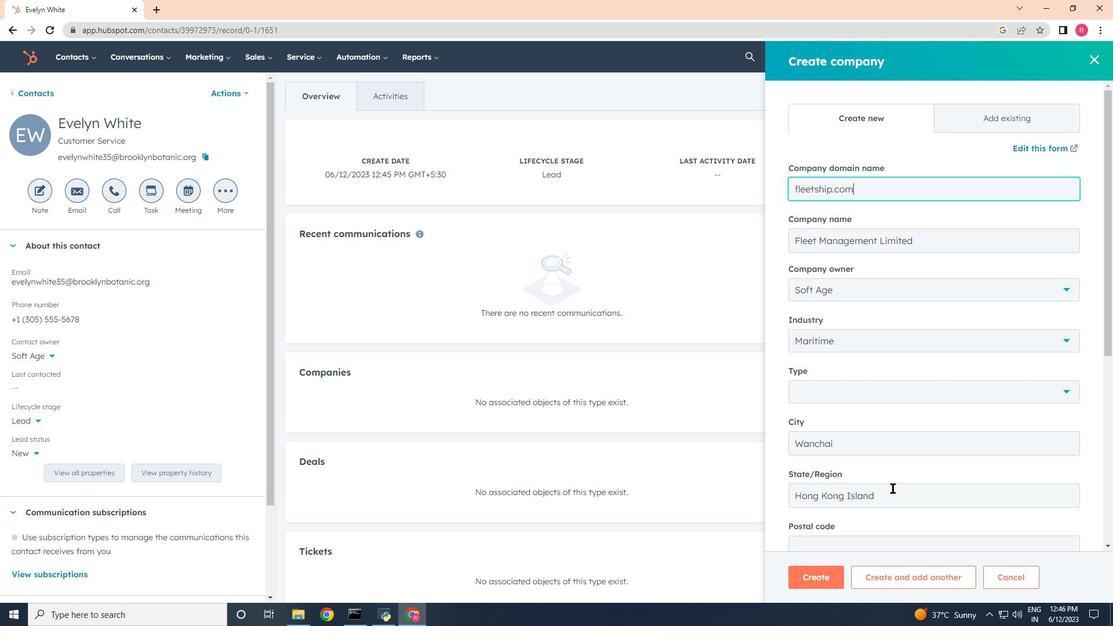 
Action: Mouse scrolled (893, 488) with delta (0, 0)
Screenshot: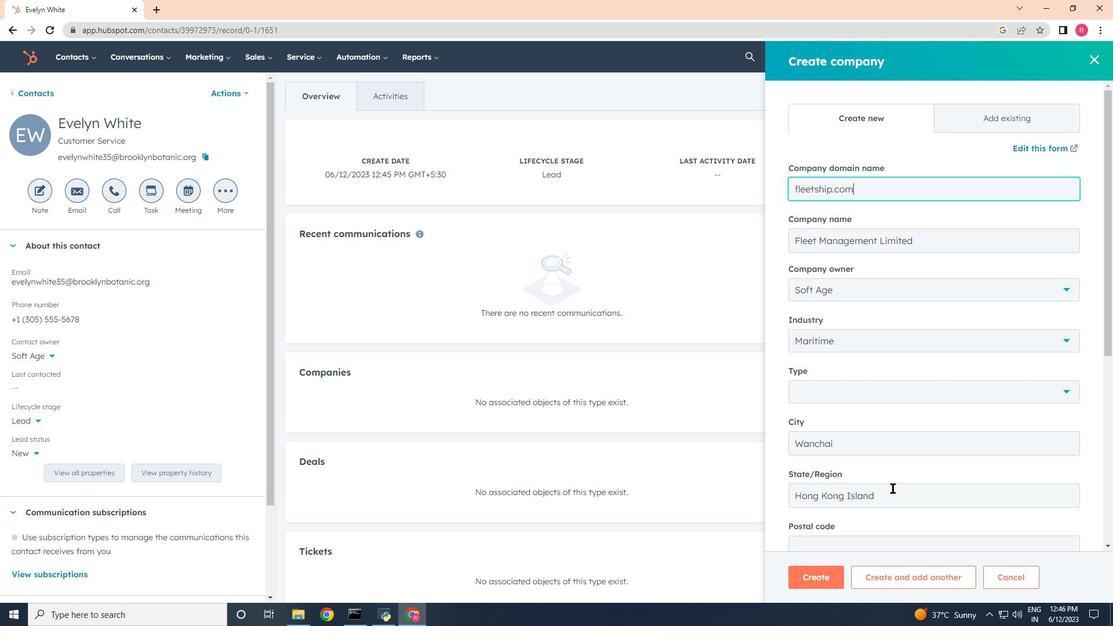 
Action: Mouse scrolled (893, 488) with delta (0, 0)
Screenshot: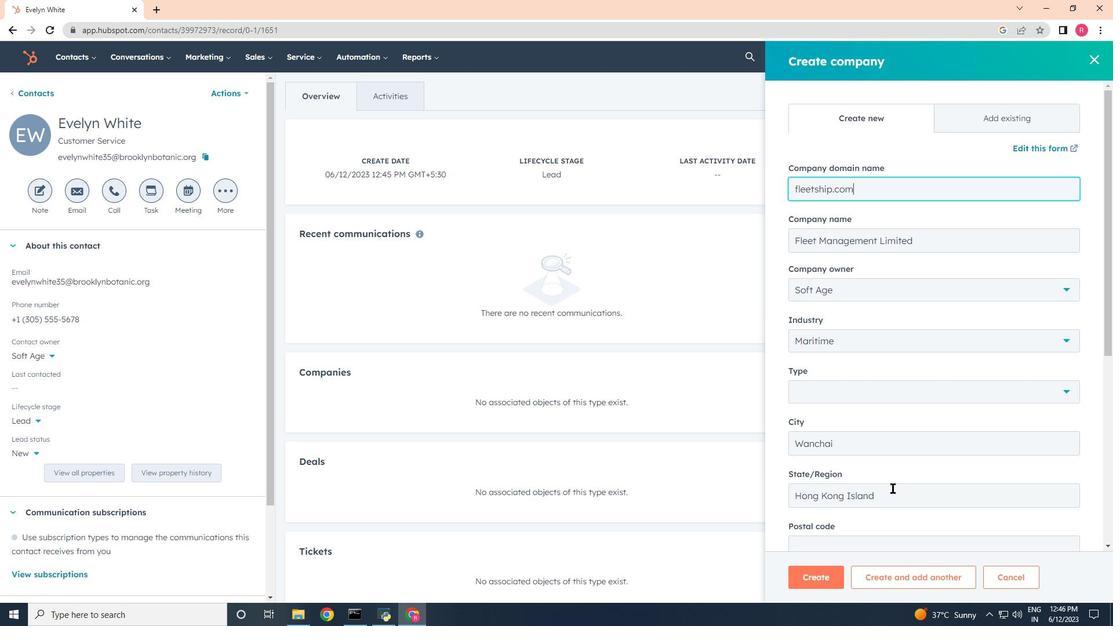 
Action: Mouse moved to (830, 577)
Screenshot: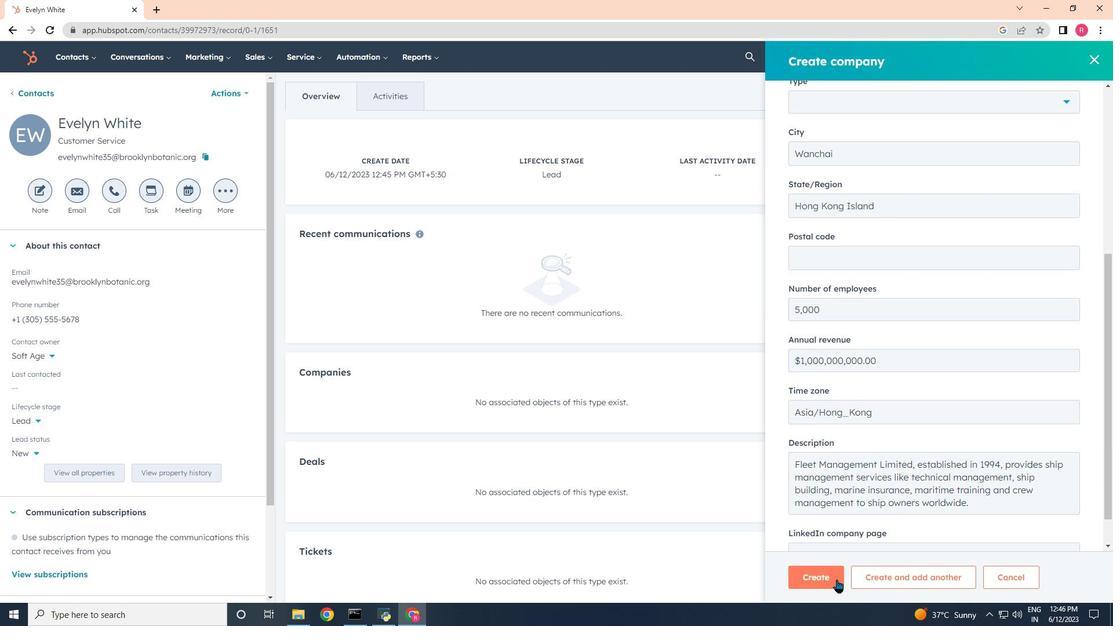 
Action: Mouse pressed left at (830, 577)
Screenshot: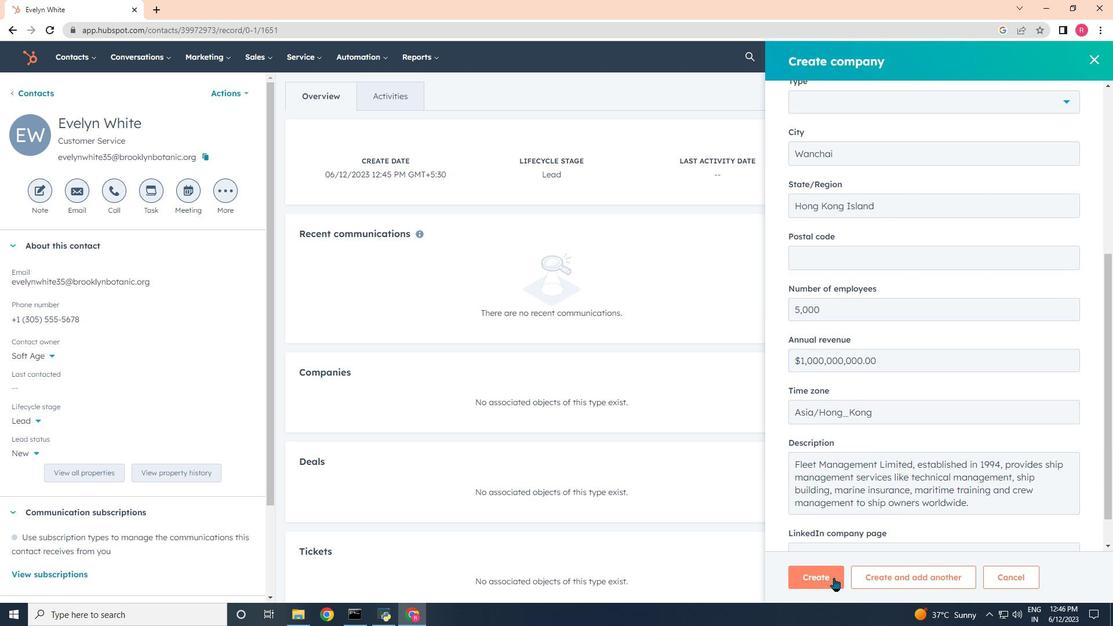 
